 Task: Add an event with the title Casual Training Session: Leadership Development and Team Empowerment, date '2023/12/10', time 7:50 AM to 9:50 AM, logged in from the account softage.3@softage.netand send the event invitation to softage.4@softage.net and softage.5@softage.net. Set a reminder for the event 15 minutes before
Action: Mouse moved to (94, 118)
Screenshot: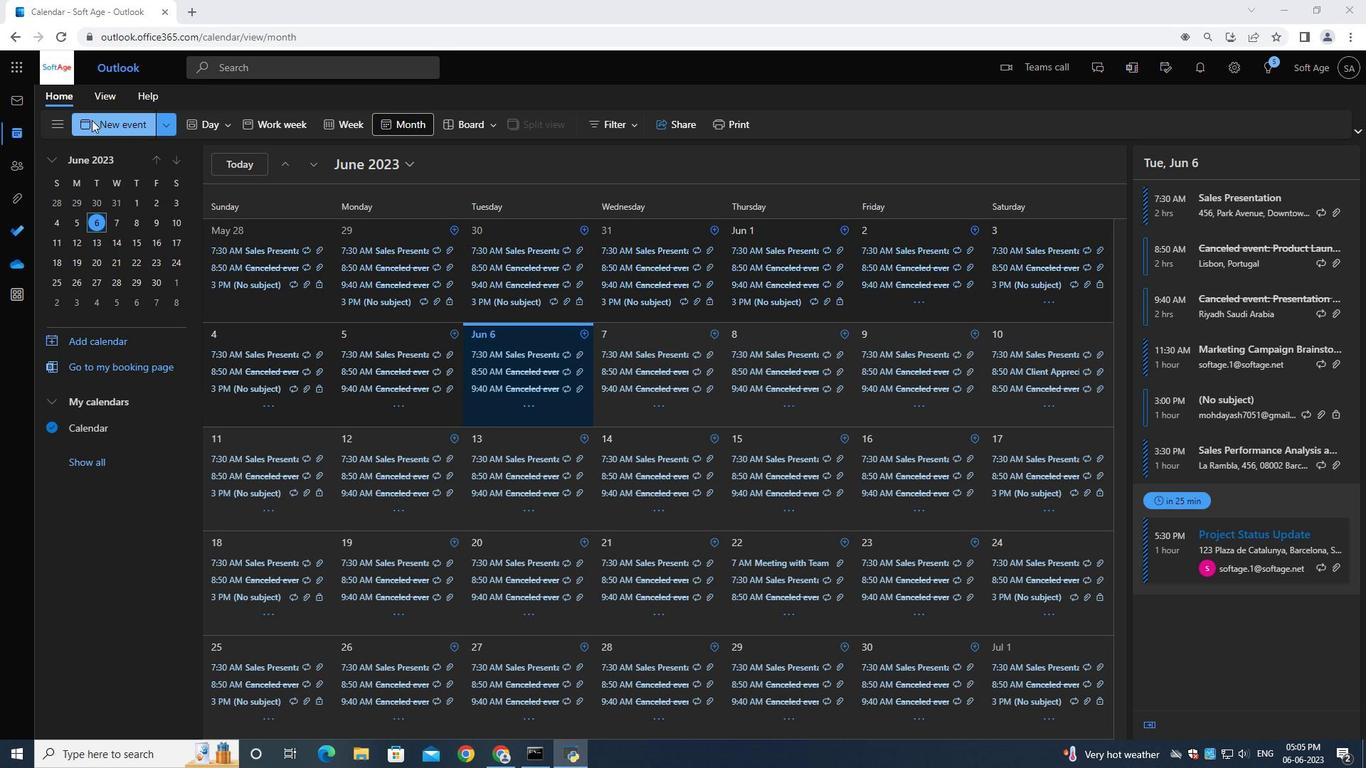 
Action: Mouse pressed left at (94, 118)
Screenshot: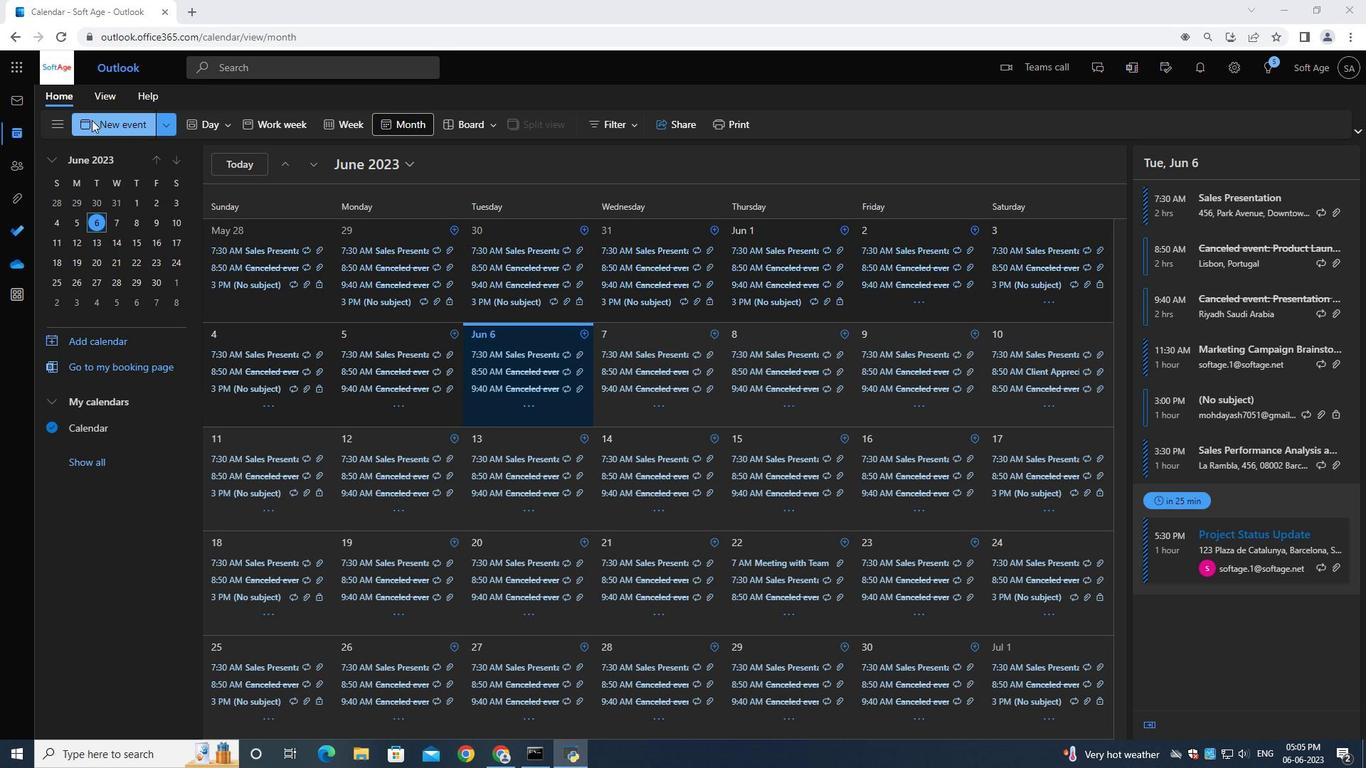 
Action: Mouse moved to (357, 216)
Screenshot: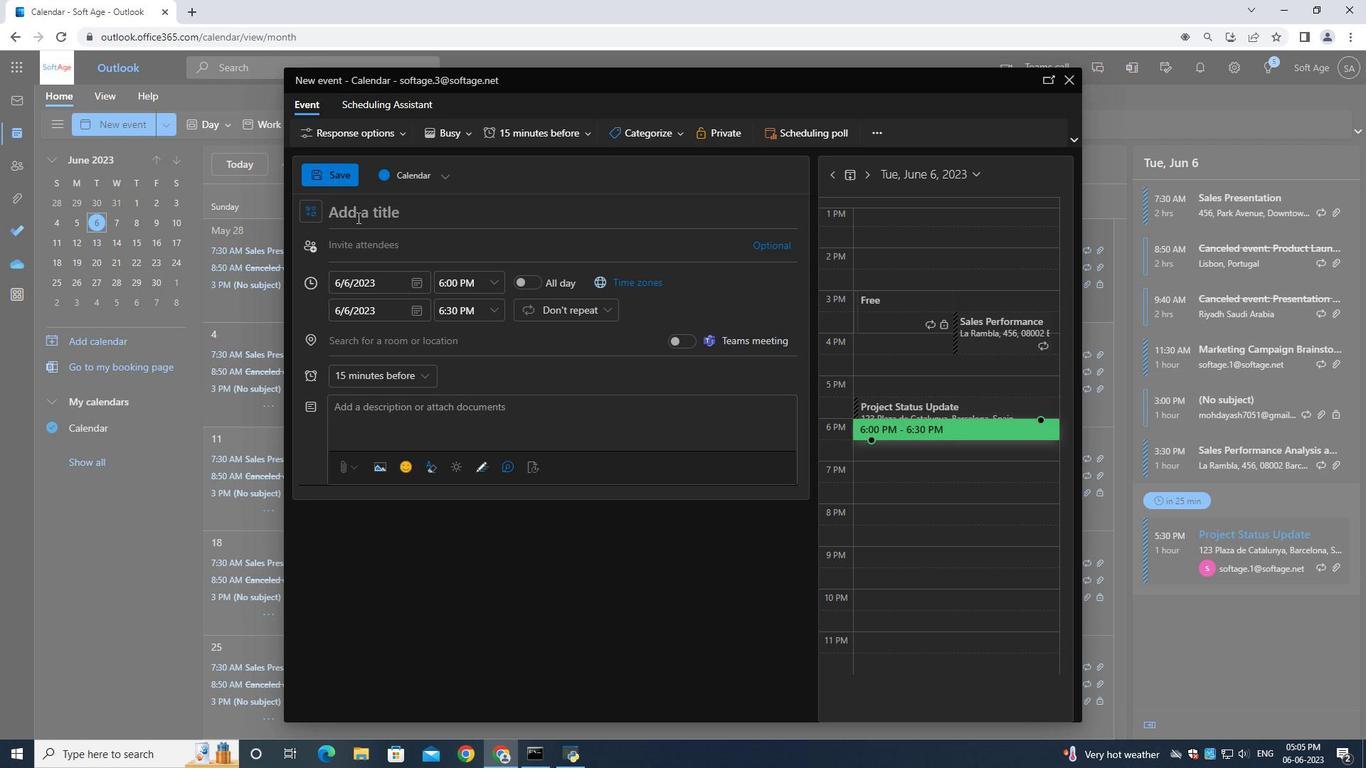
Action: Key pressed <Key.shift>Casual<Key.space><Key.shift>Training<Key.space><Key.shift><Key.shift><Key.shift><Key.shift><Key.shift><Key.shift><Key.shift><Key.shift><Key.shift><Key.shift><Key.shift><Key.shift><Key.shift><Key.shift><Key.shift><Key.shift><Key.shift><Key.shift>Session<Key.shift_r>:<Key.space><Key.shift><Key.shift><Key.shift><Key.shift><Key.shift><Key.shift><Key.shift><Key.shift><Key.shift><Key.shift><Key.shift><Key.shift><Key.shift>Leadership<Key.space><Key.shift>Development<Key.space>and<Key.space><Key.shift>Team<Key.space><Key.shift><Key.shift><Key.shift><Key.shift><Key.shift><Key.shift><Key.shift><Key.shift><Key.shift><Key.shift><Key.shift><Key.shift><Key.shift>Emo<Key.backspace>powerment
Screenshot: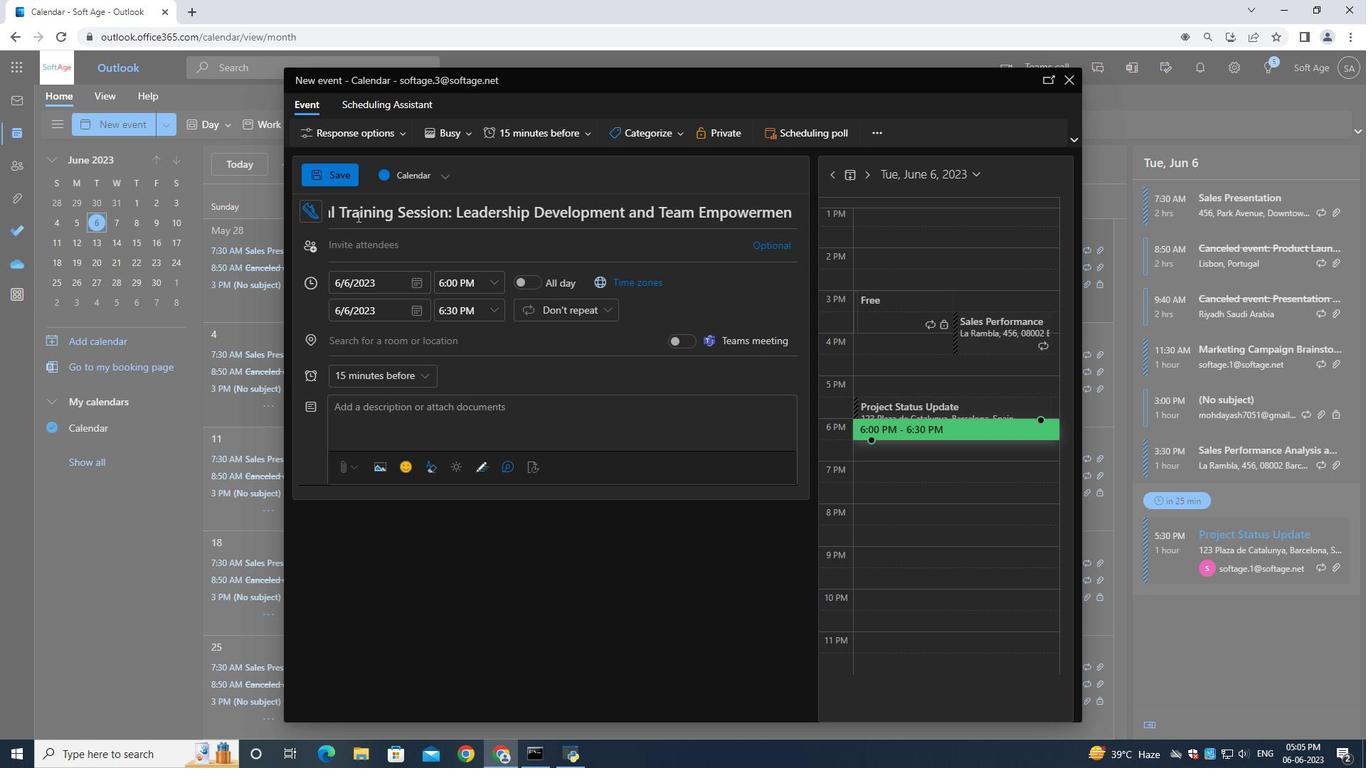 
Action: Mouse moved to (419, 286)
Screenshot: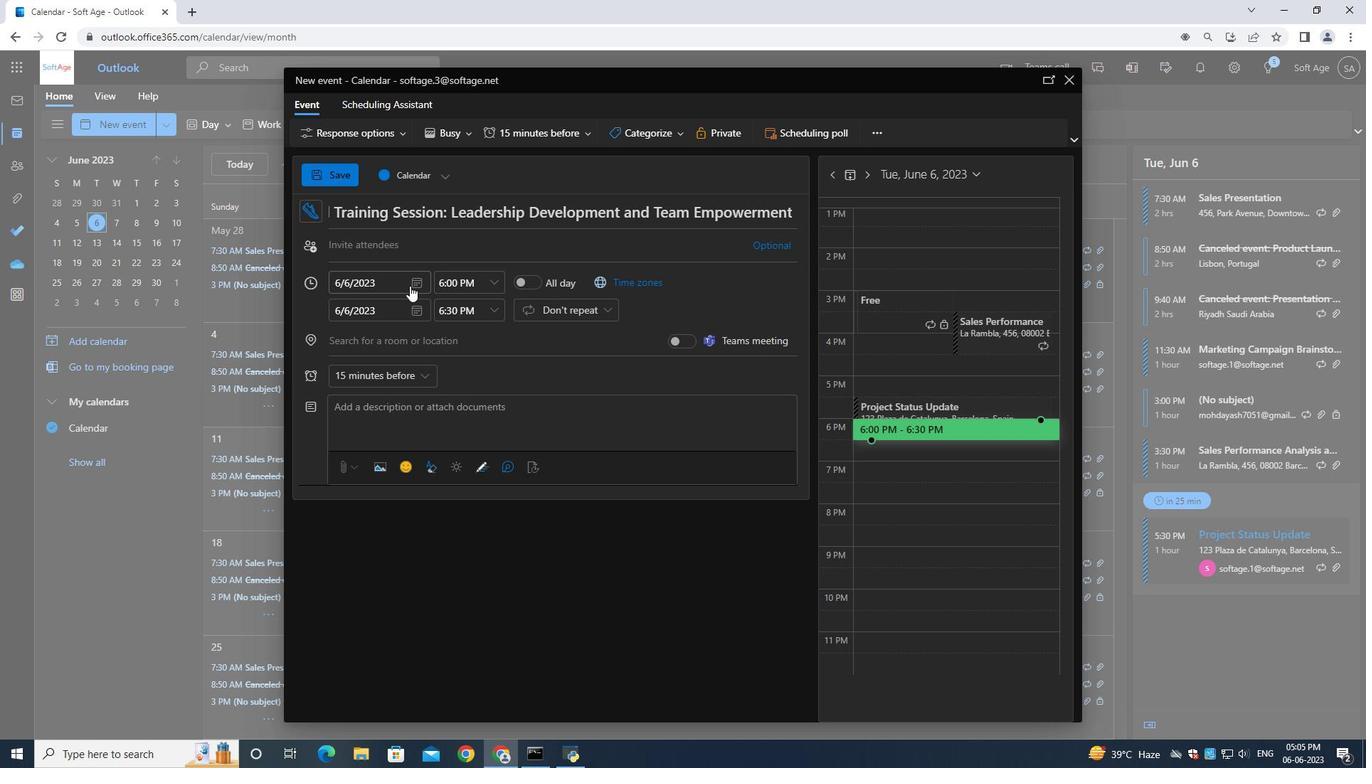 
Action: Mouse pressed left at (419, 286)
Screenshot: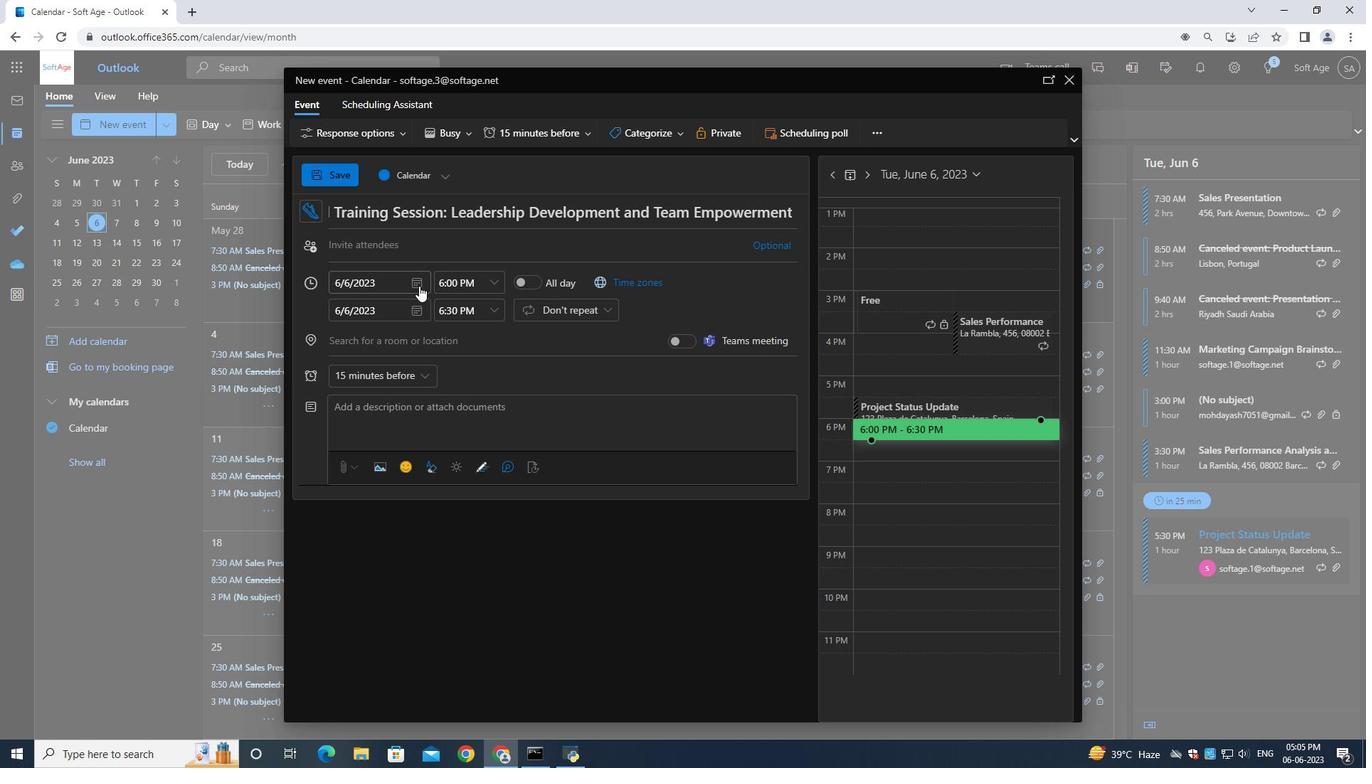 
Action: Mouse moved to (465, 315)
Screenshot: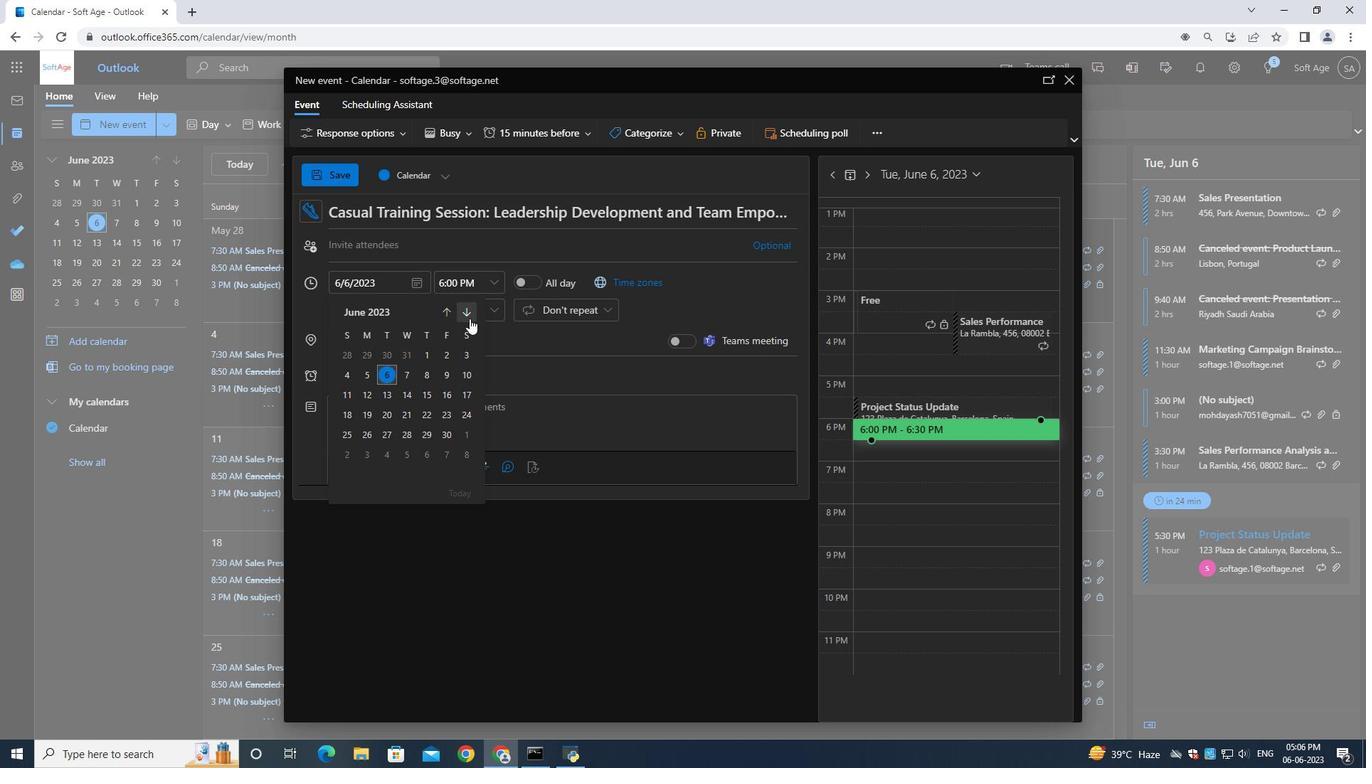 
Action: Mouse pressed left at (465, 315)
Screenshot: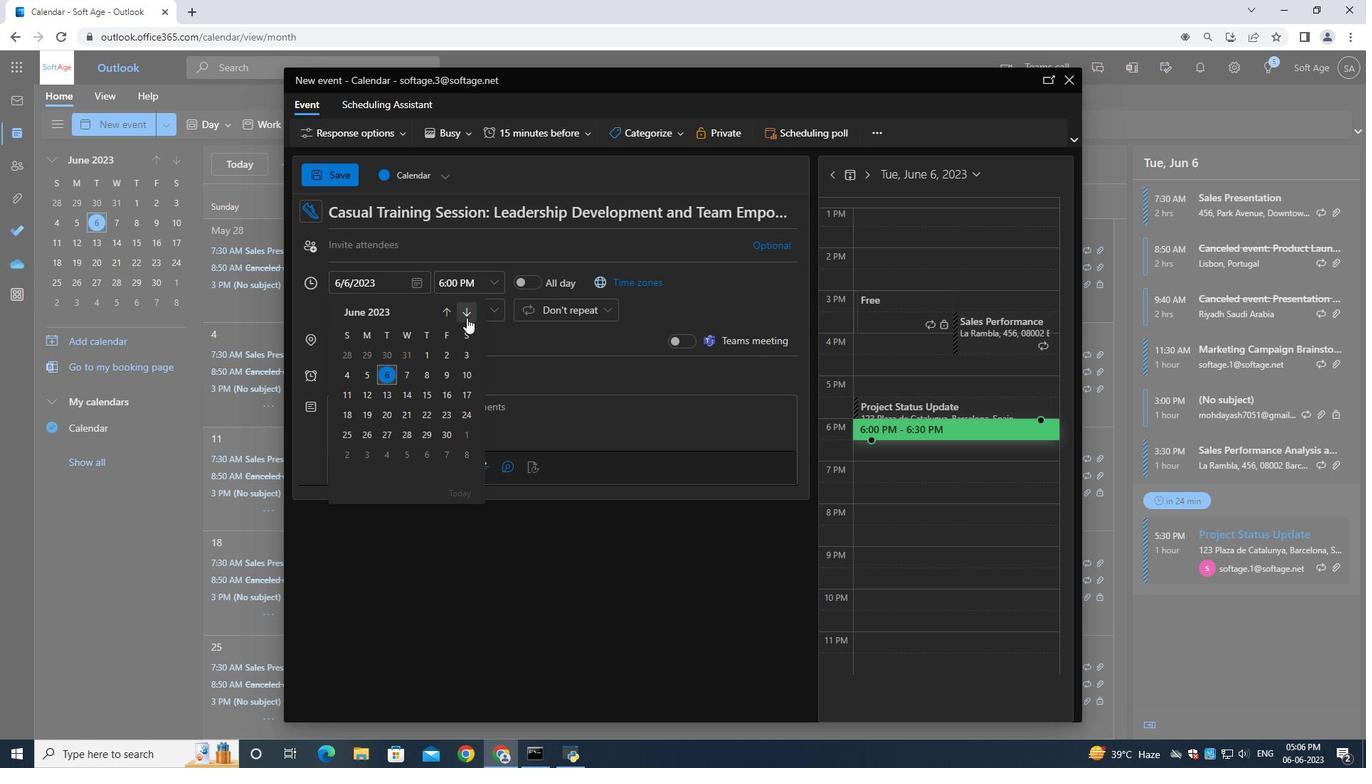 
Action: Mouse moved to (466, 315)
Screenshot: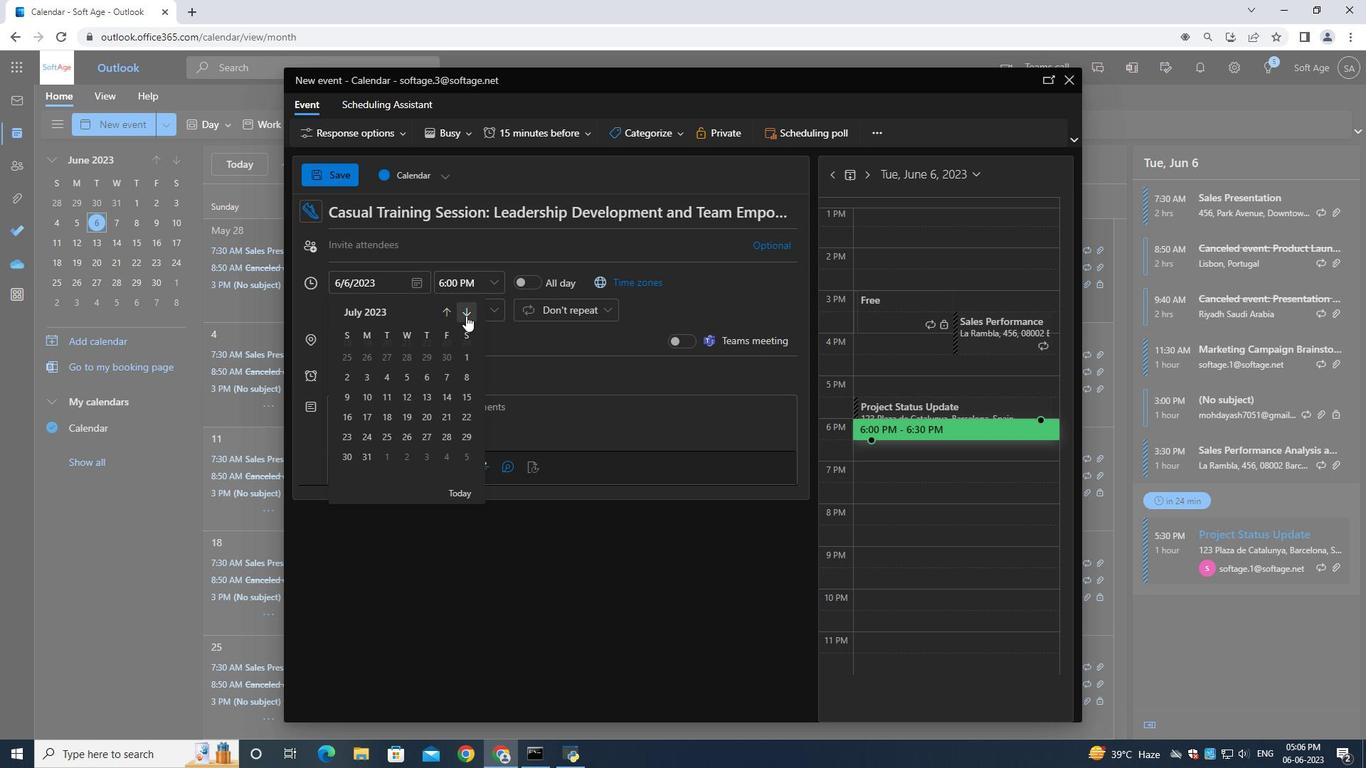 
Action: Mouse pressed left at (466, 315)
Screenshot: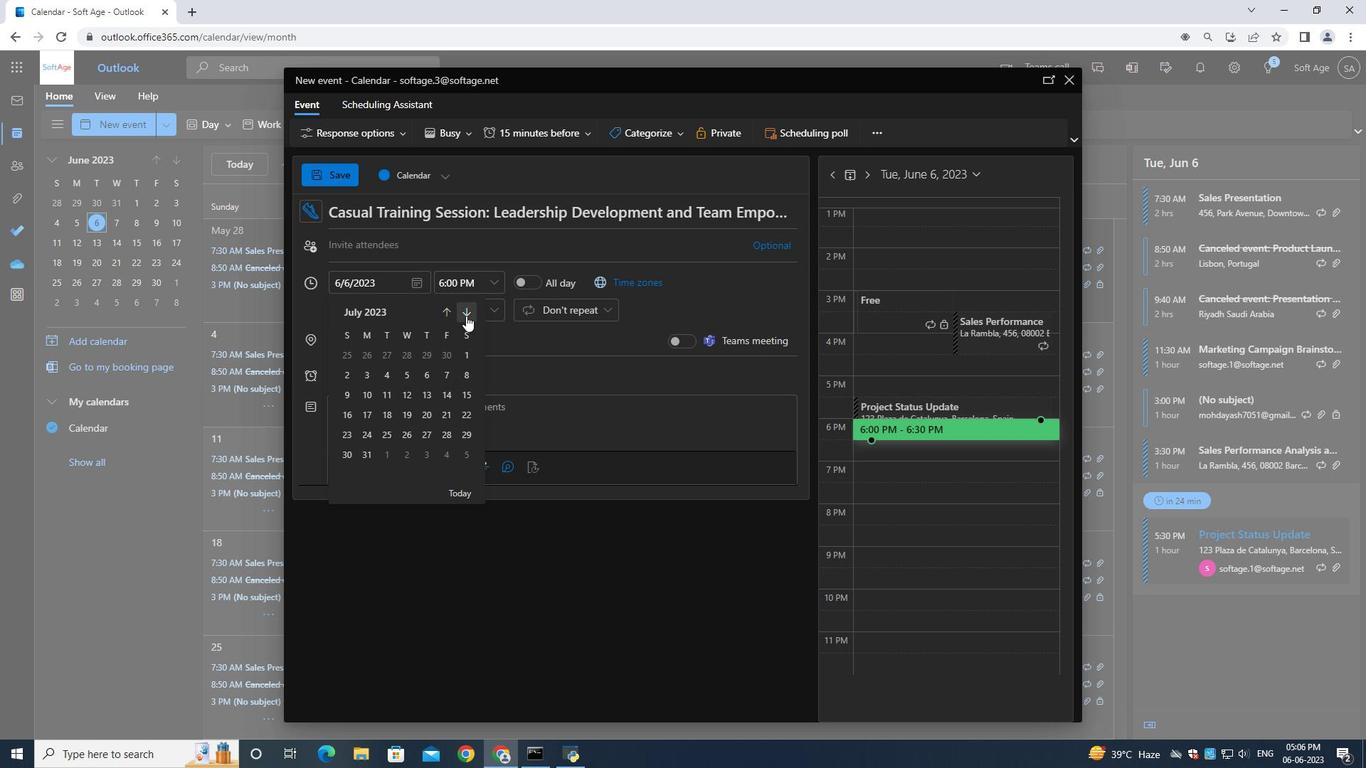 
Action: Mouse moved to (467, 315)
Screenshot: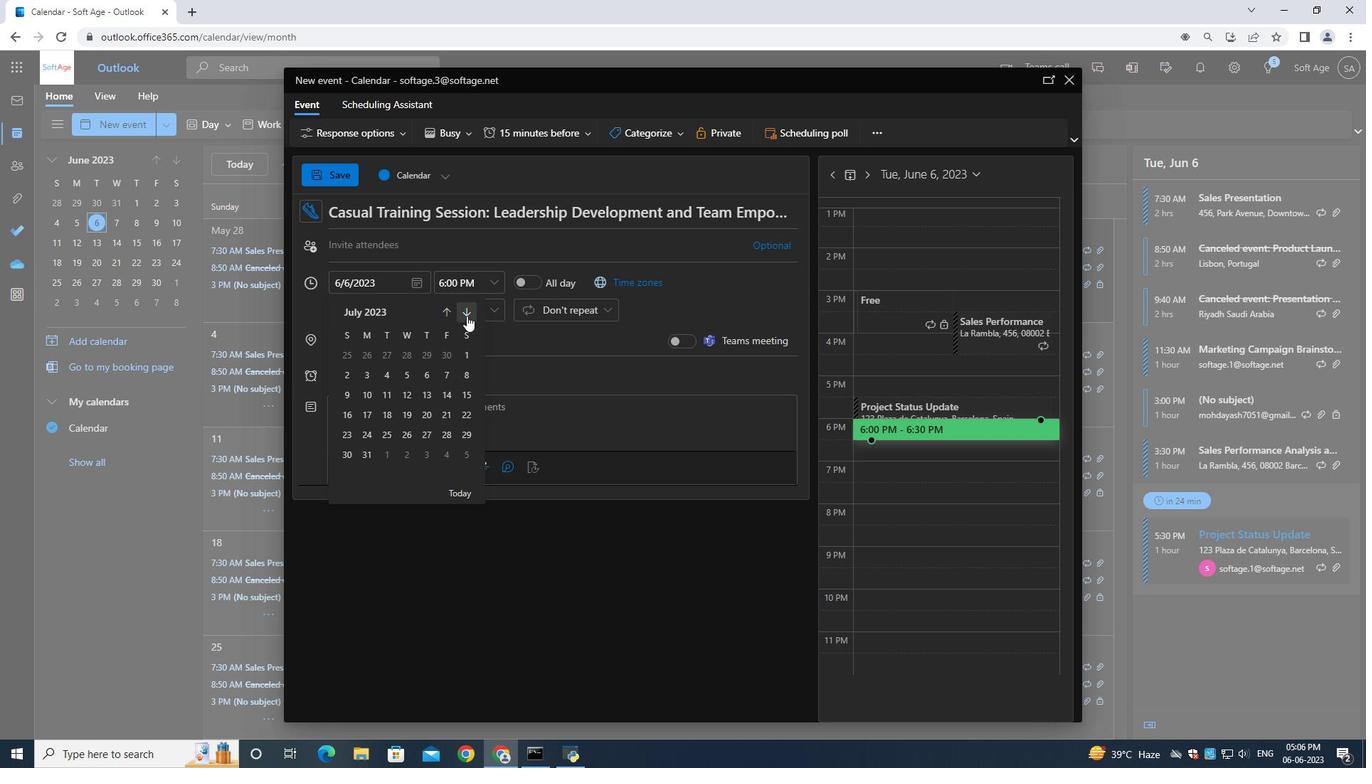 
Action: Mouse pressed left at (467, 315)
Screenshot: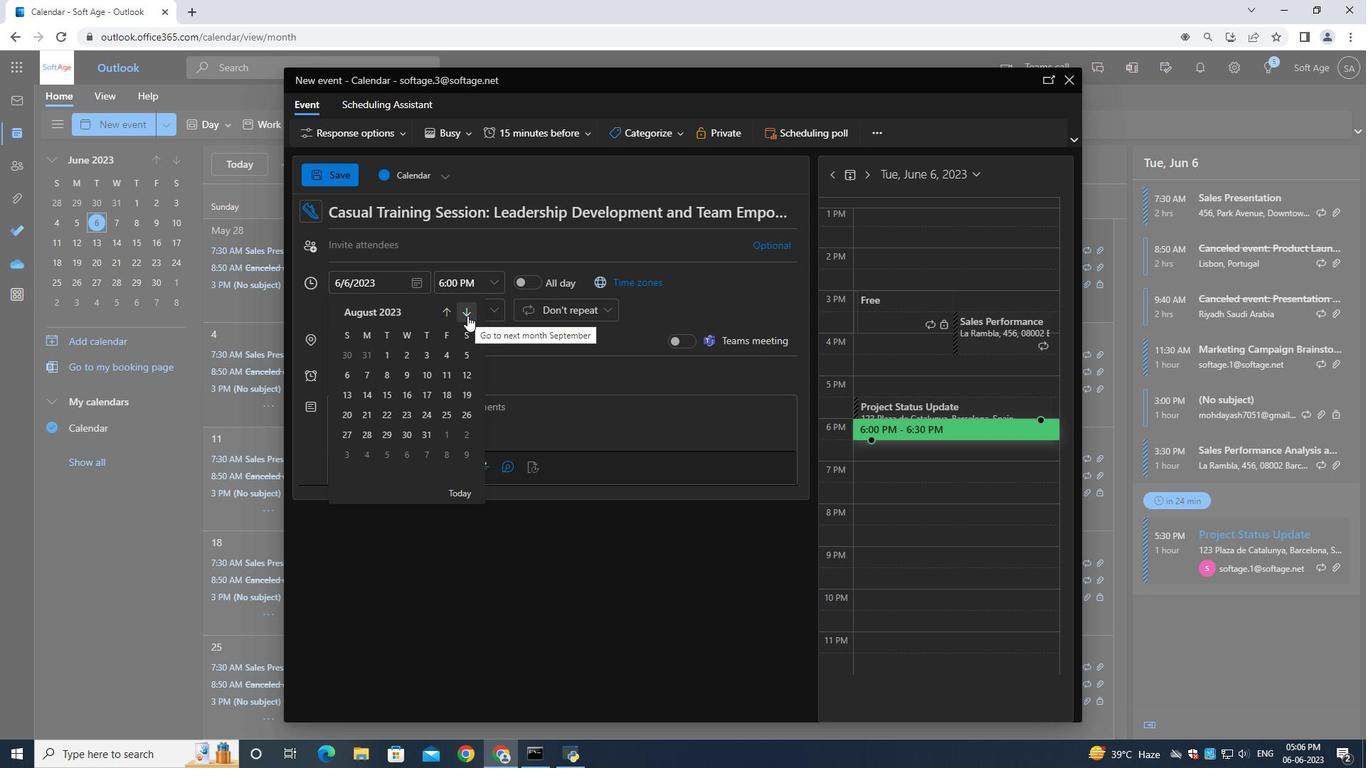 
Action: Mouse pressed left at (467, 315)
Screenshot: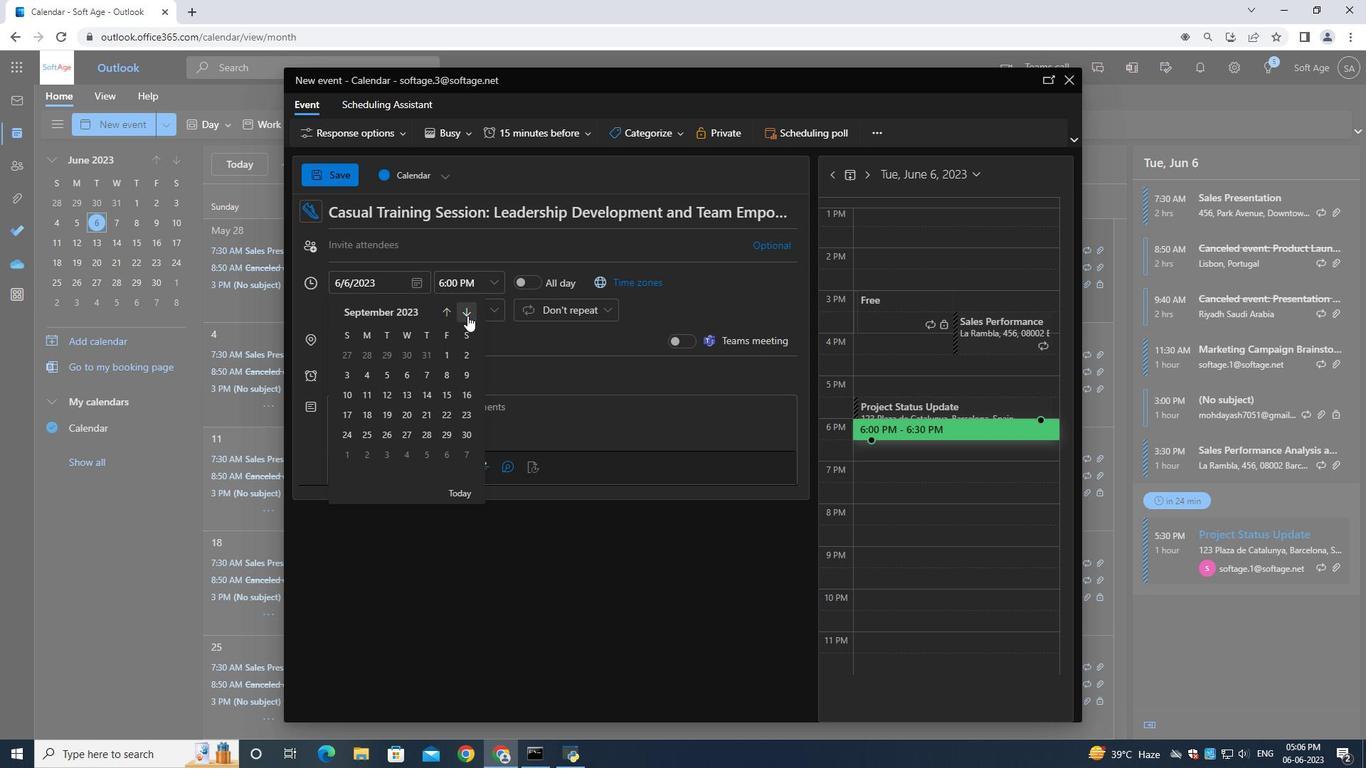 
Action: Mouse pressed left at (467, 315)
Screenshot: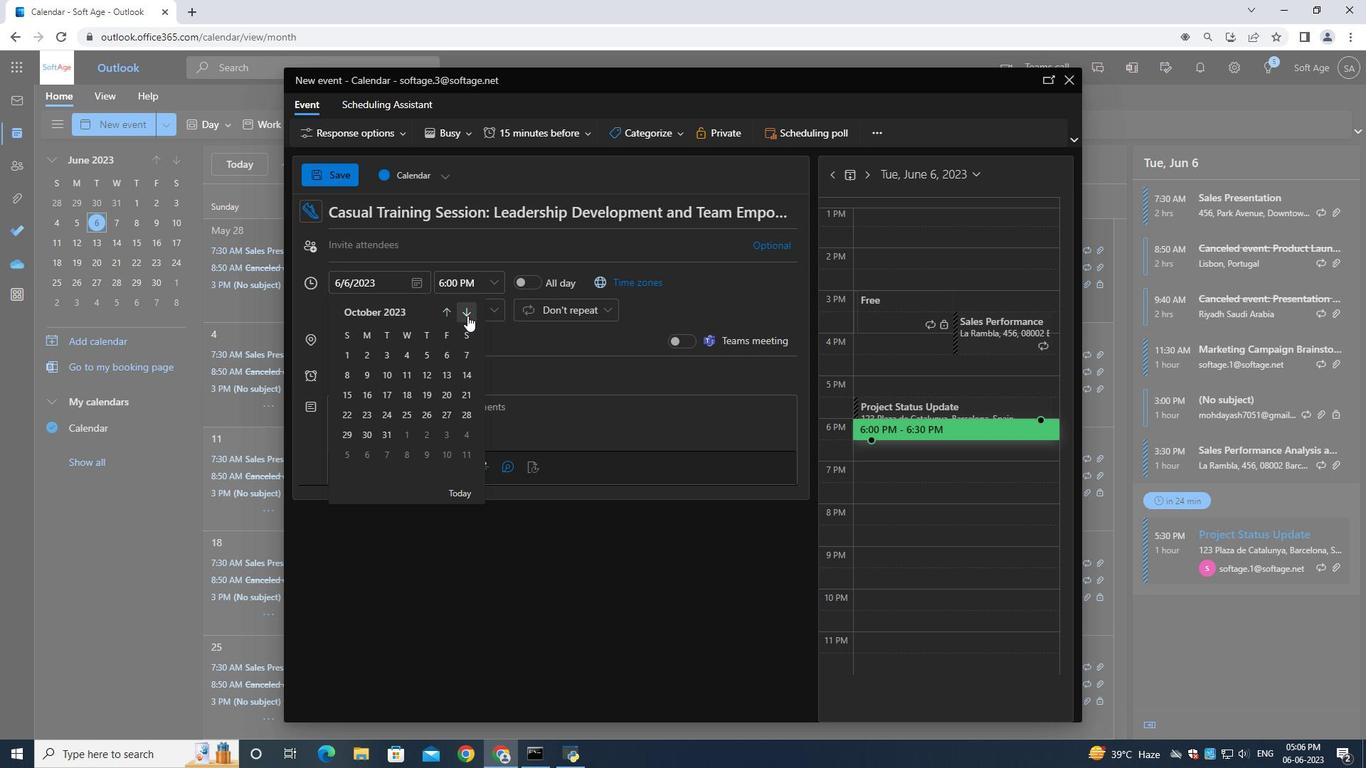 
Action: Mouse pressed left at (467, 315)
Screenshot: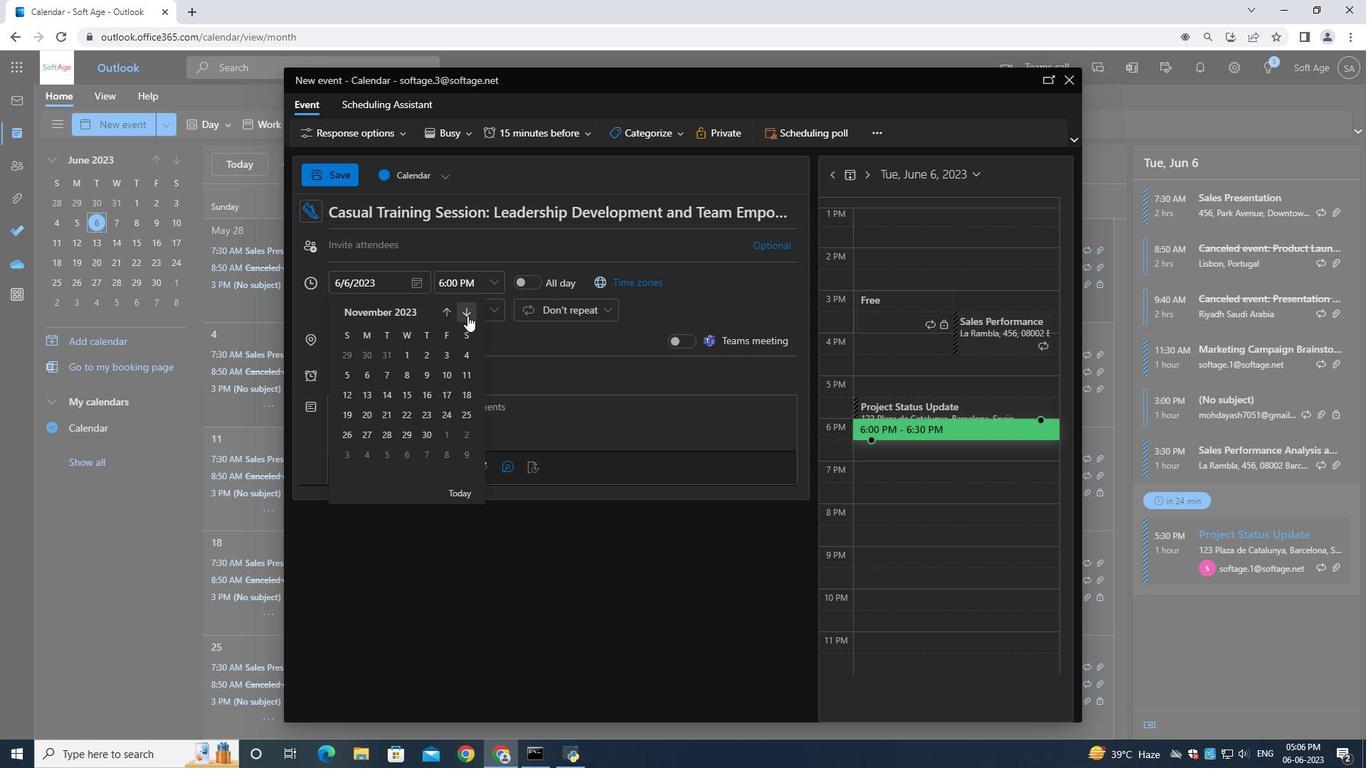 
Action: Mouse moved to (340, 397)
Screenshot: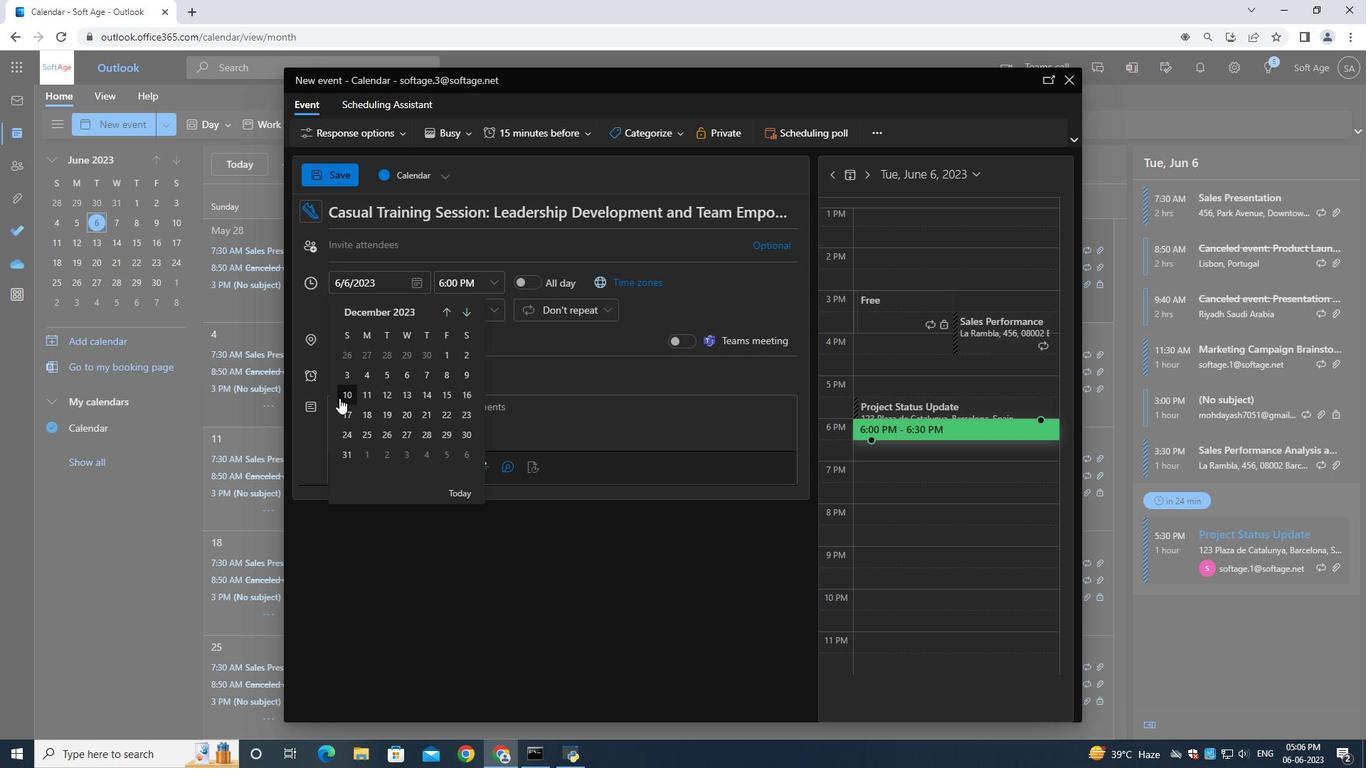 
Action: Mouse pressed left at (340, 397)
Screenshot: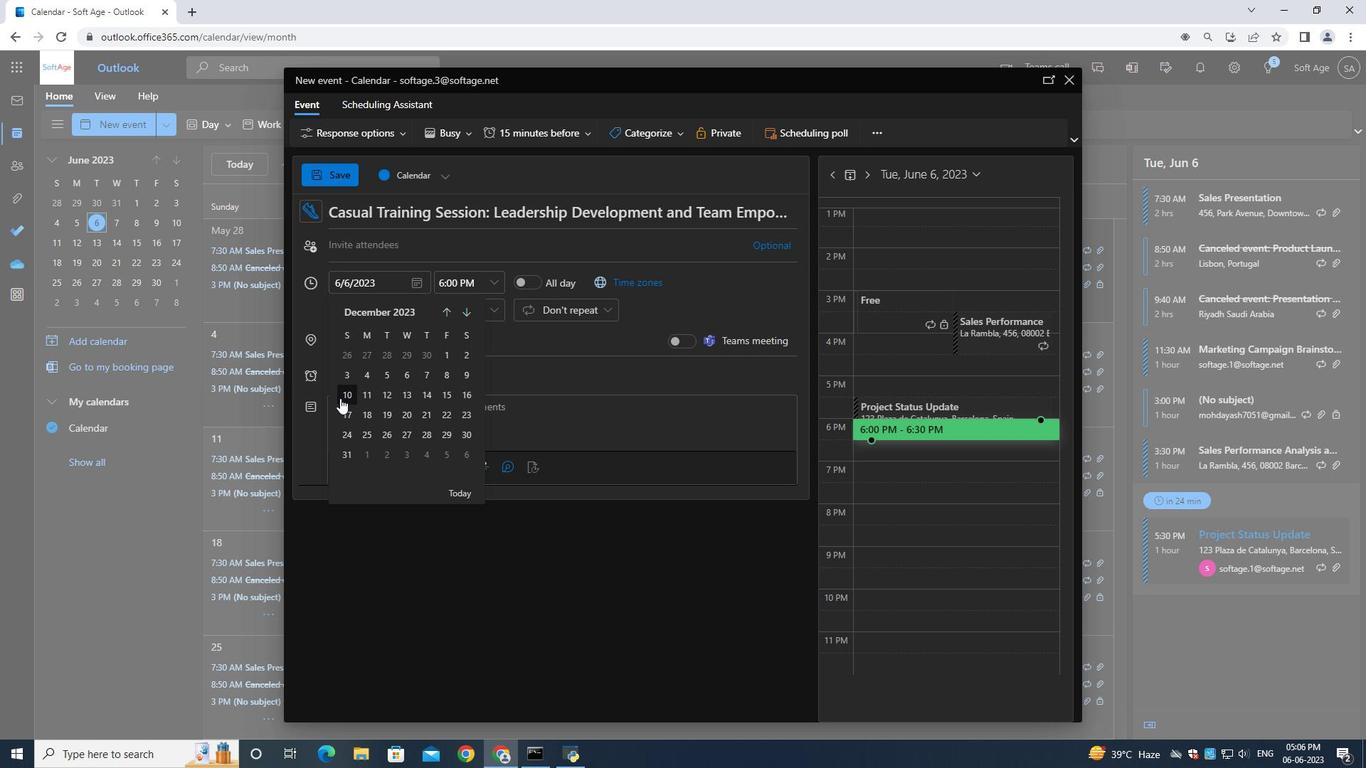 
Action: Mouse moved to (451, 291)
Screenshot: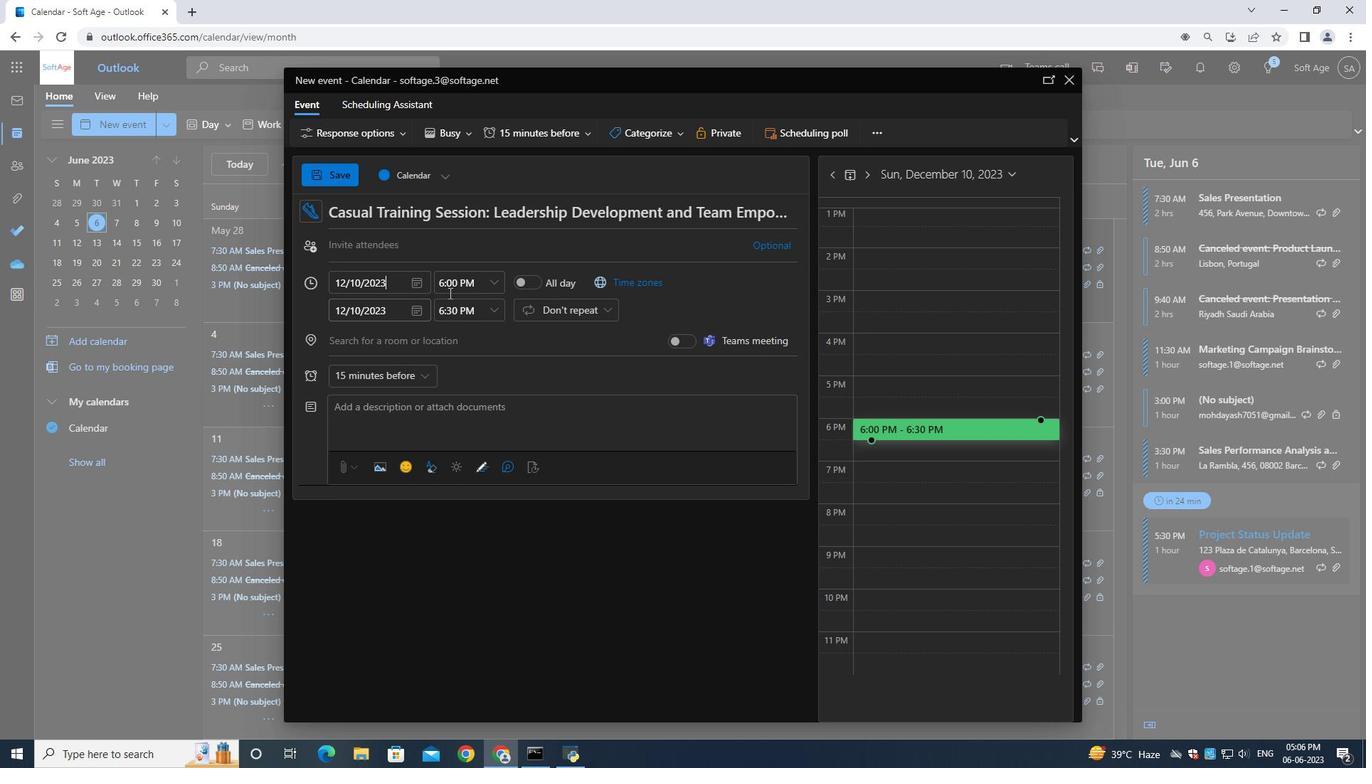 
Action: Mouse pressed left at (451, 291)
Screenshot: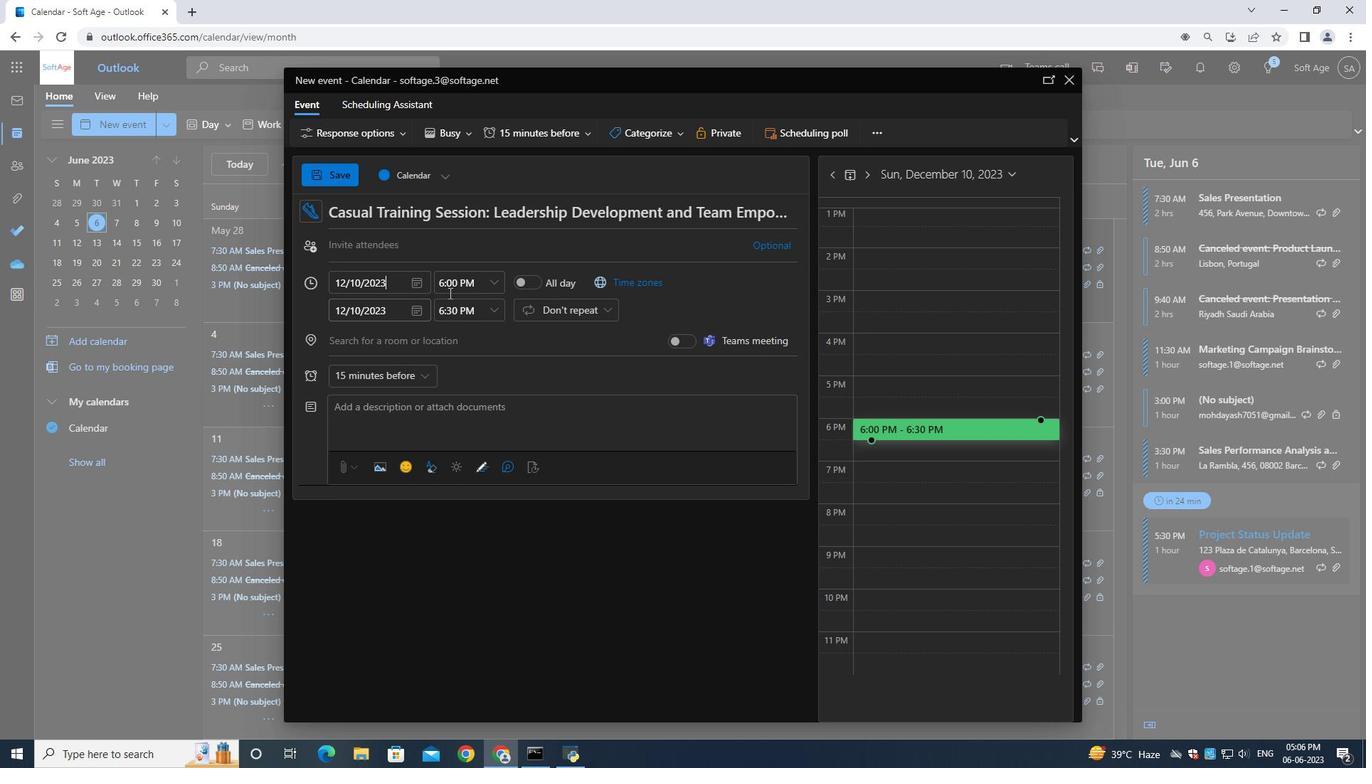
Action: Mouse moved to (451, 291)
Screenshot: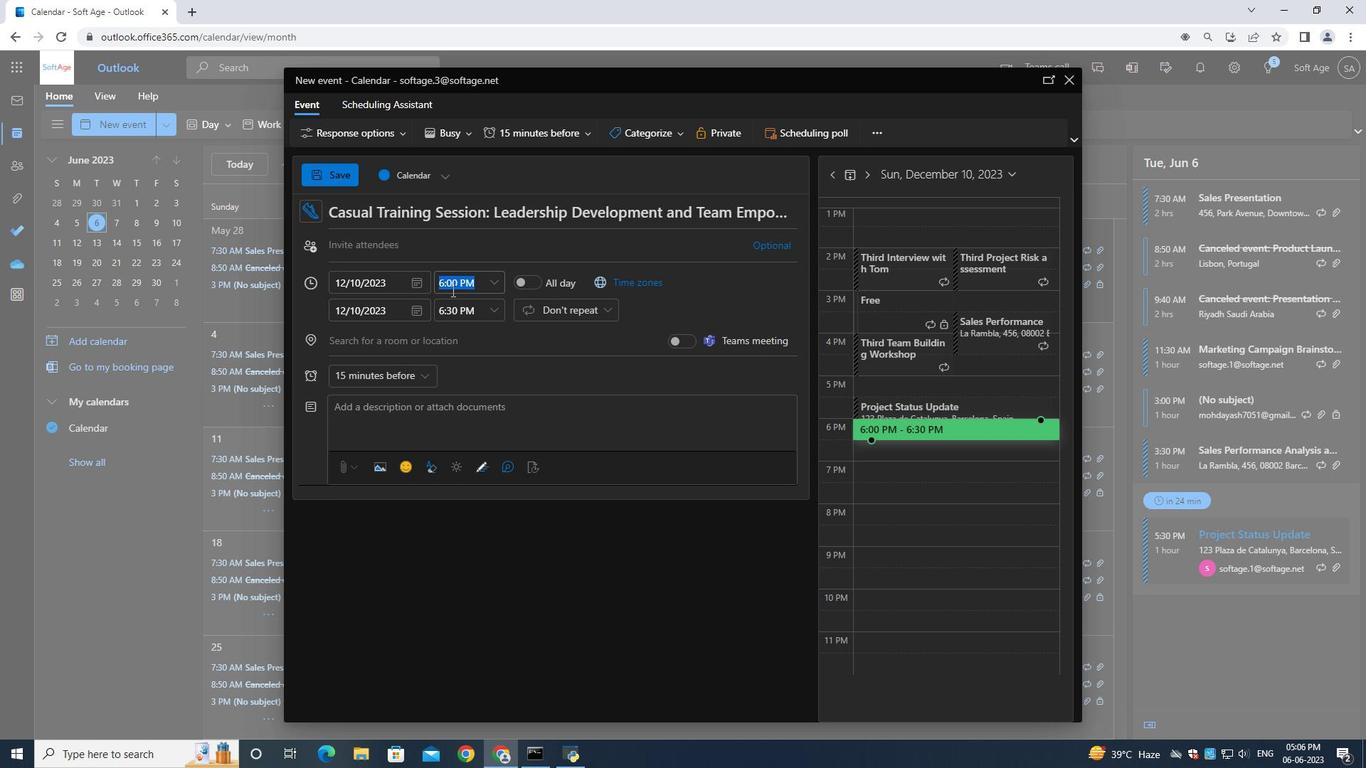 
Action: Key pressed 7<Key.shift_r>:50<Key.shift>AM
Screenshot: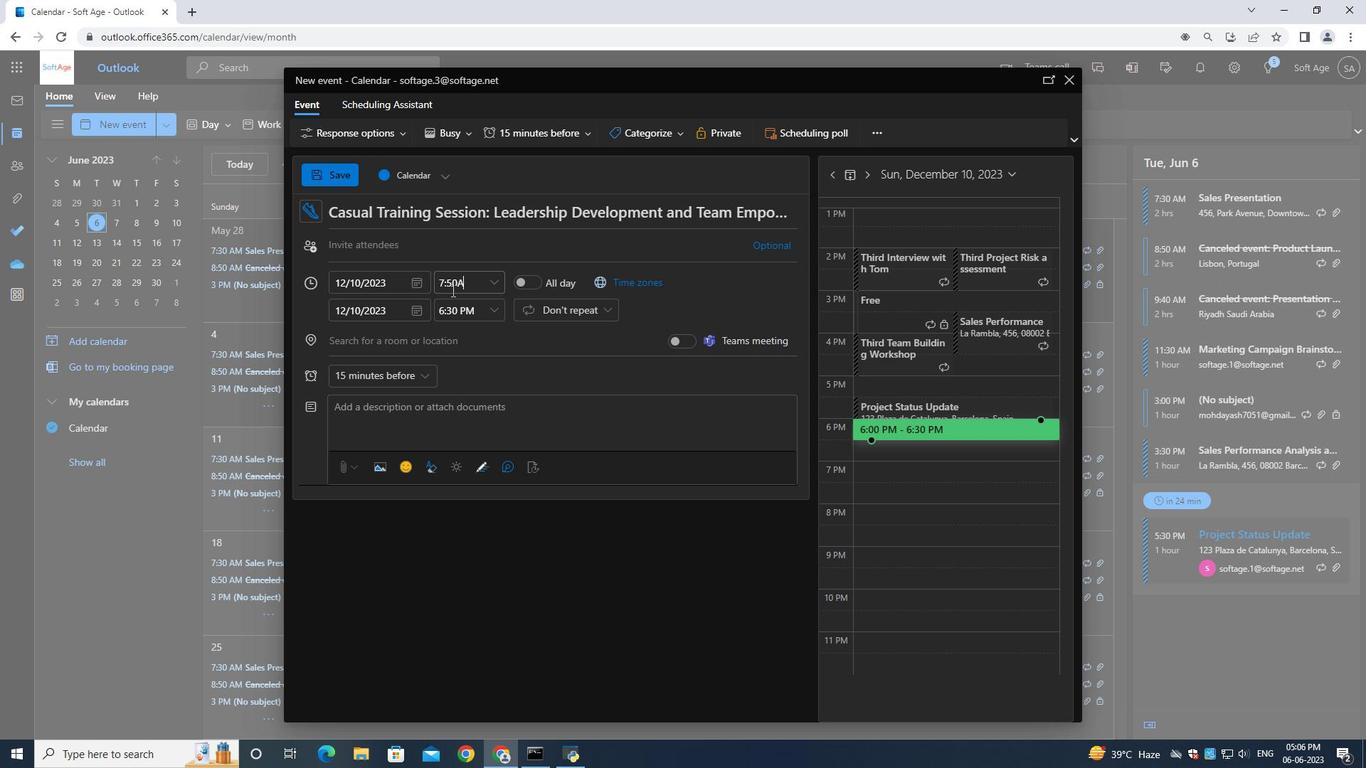 
Action: Mouse moved to (450, 310)
Screenshot: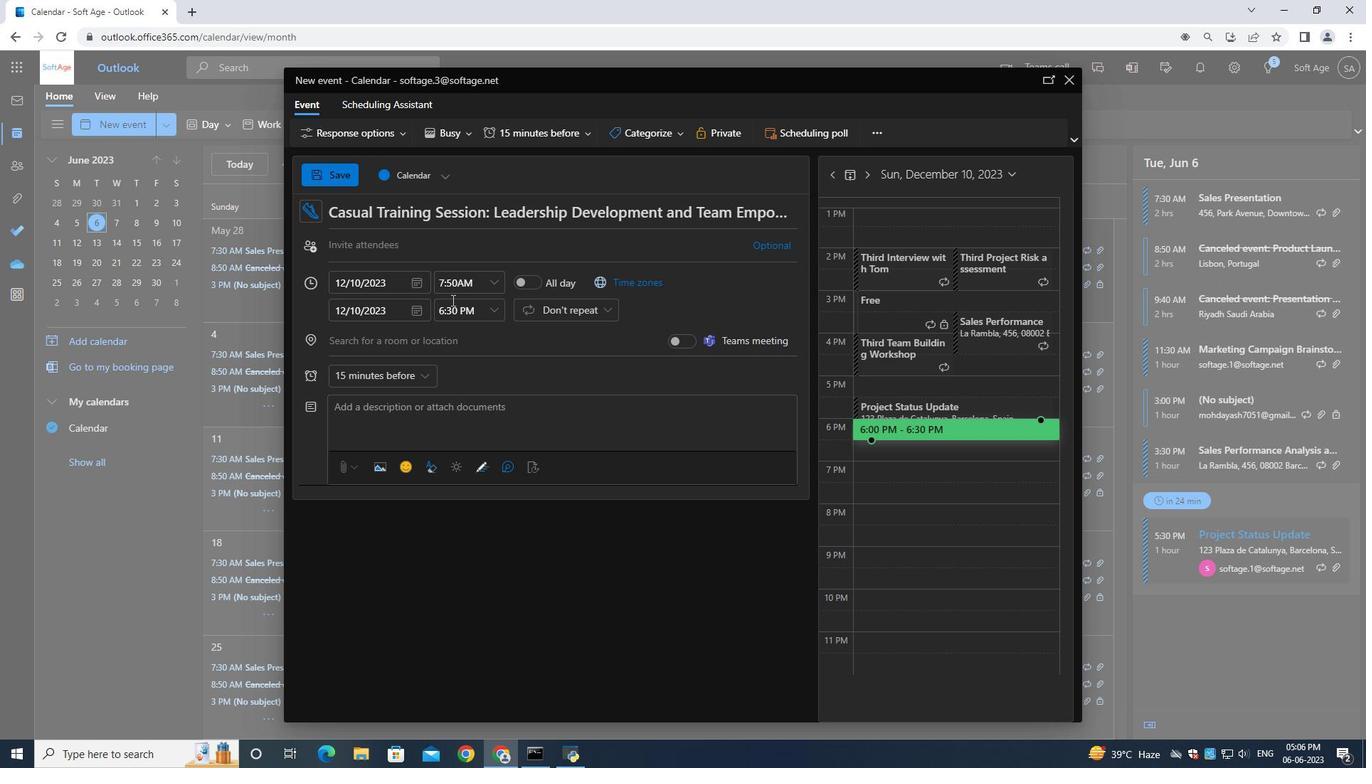 
Action: Mouse pressed left at (450, 310)
Screenshot: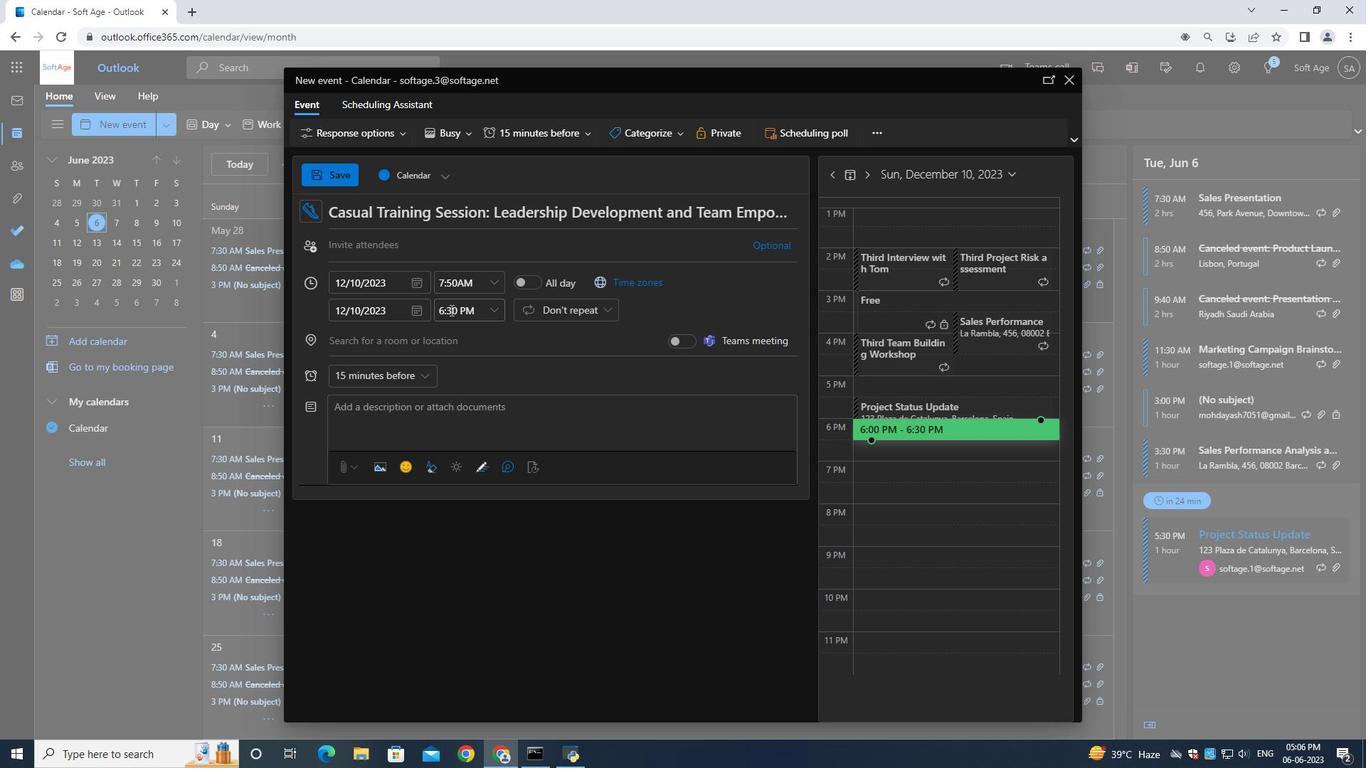 
Action: Mouse moved to (447, 311)
Screenshot: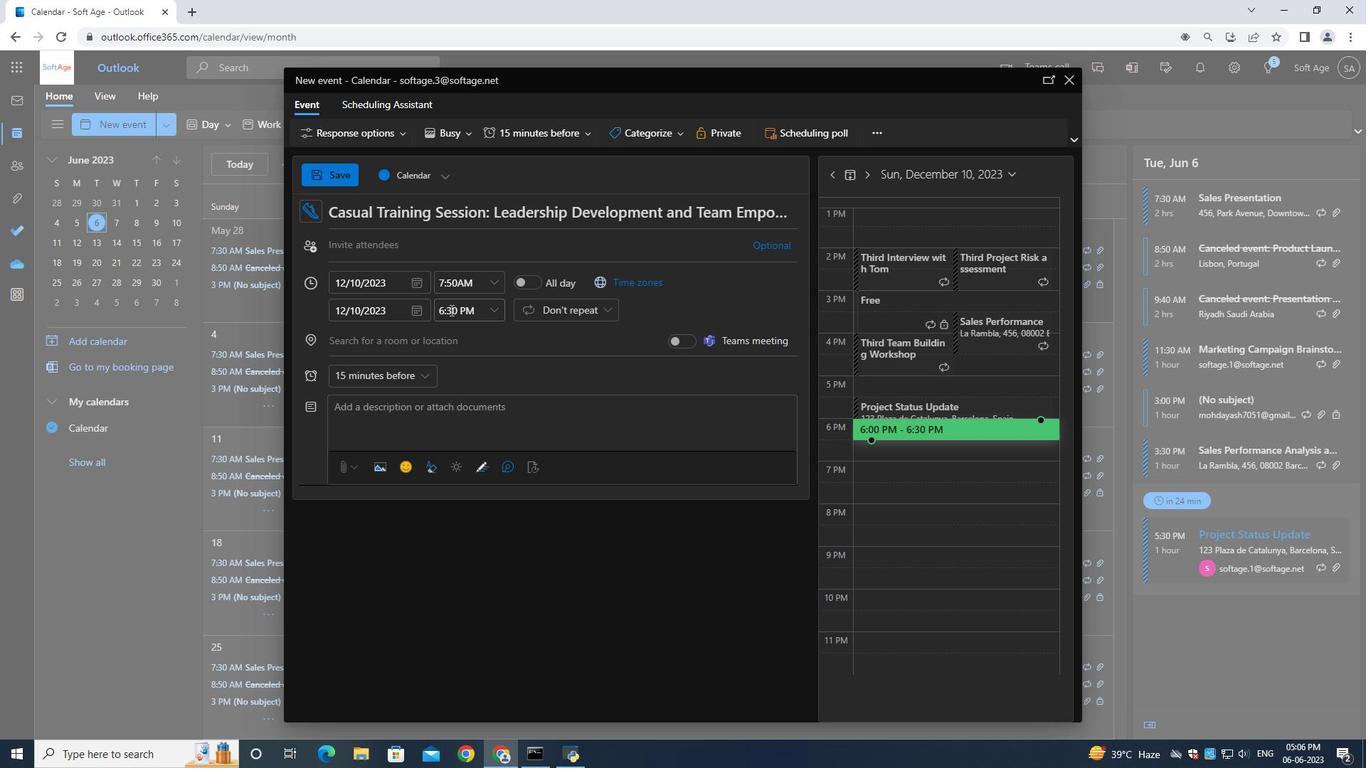 
Action: Key pressed 9<Key.shift_r>:50<Key.shift>AM
Screenshot: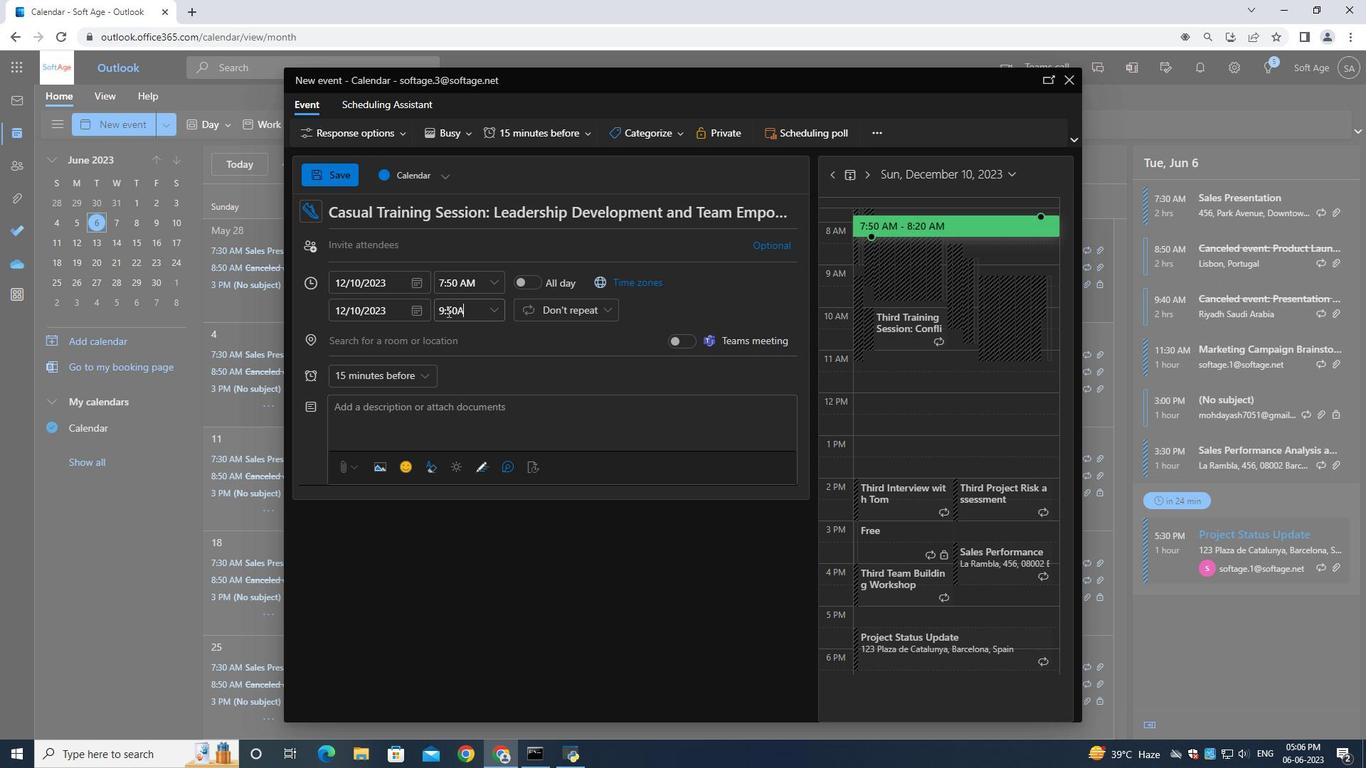
Action: Mouse moved to (352, 247)
Screenshot: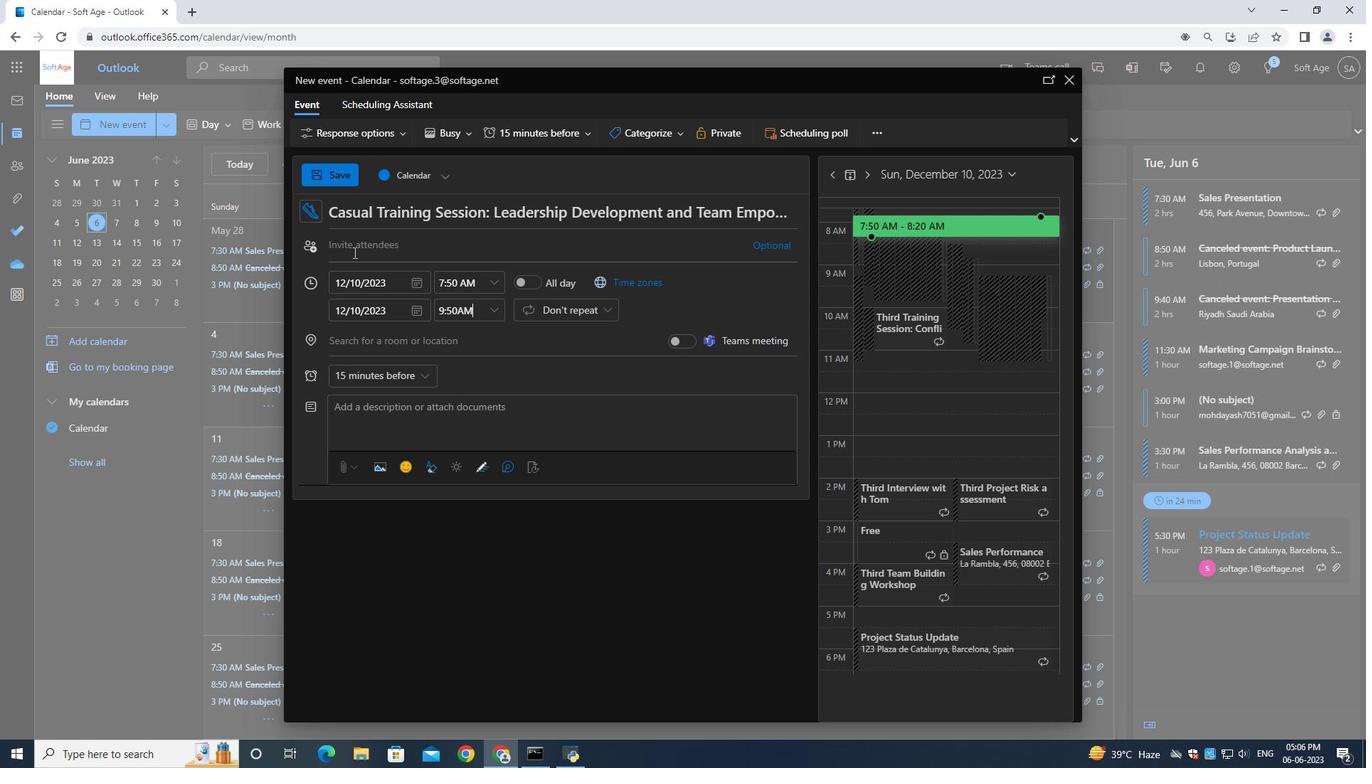
Action: Mouse pressed left at (352, 247)
Screenshot: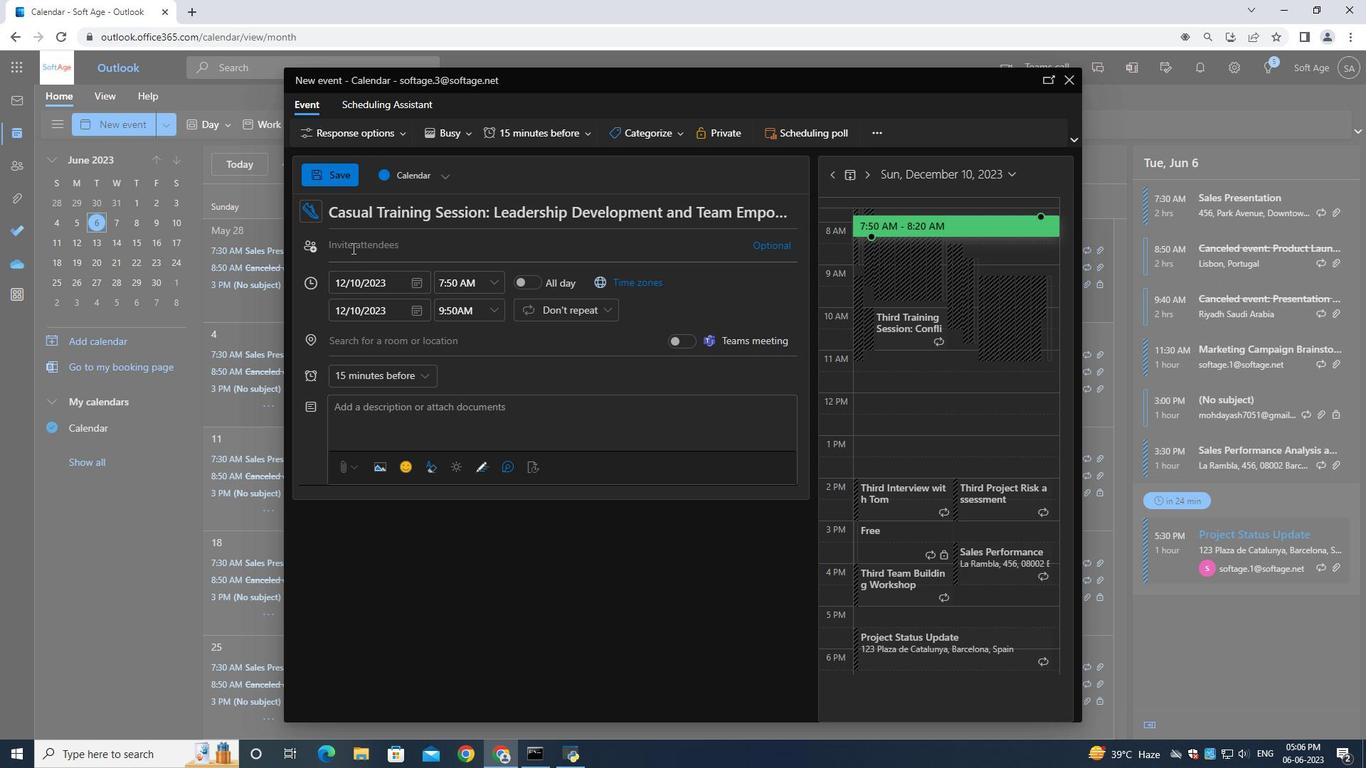 
Action: Mouse moved to (353, 247)
Screenshot: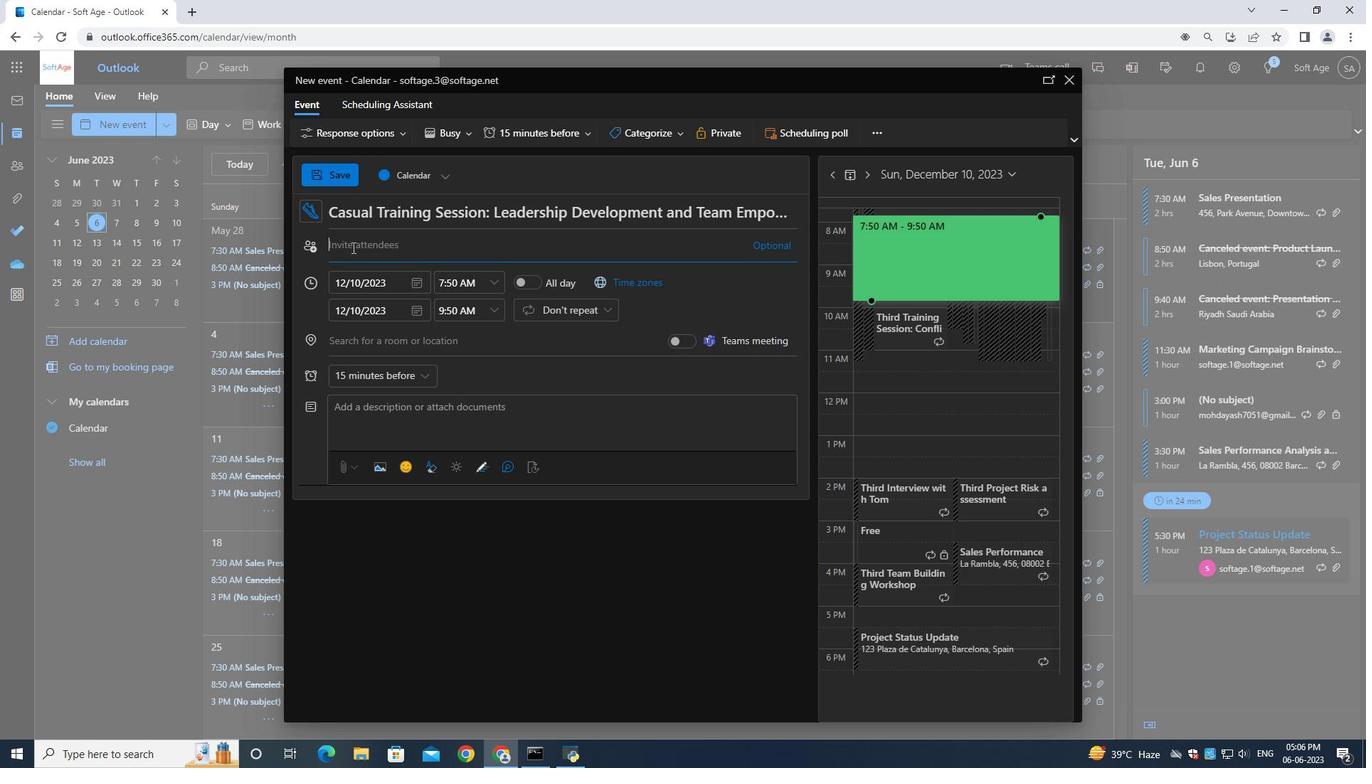 
Action: Key pressed softage.4<Key.shift>@softage.net
Screenshot: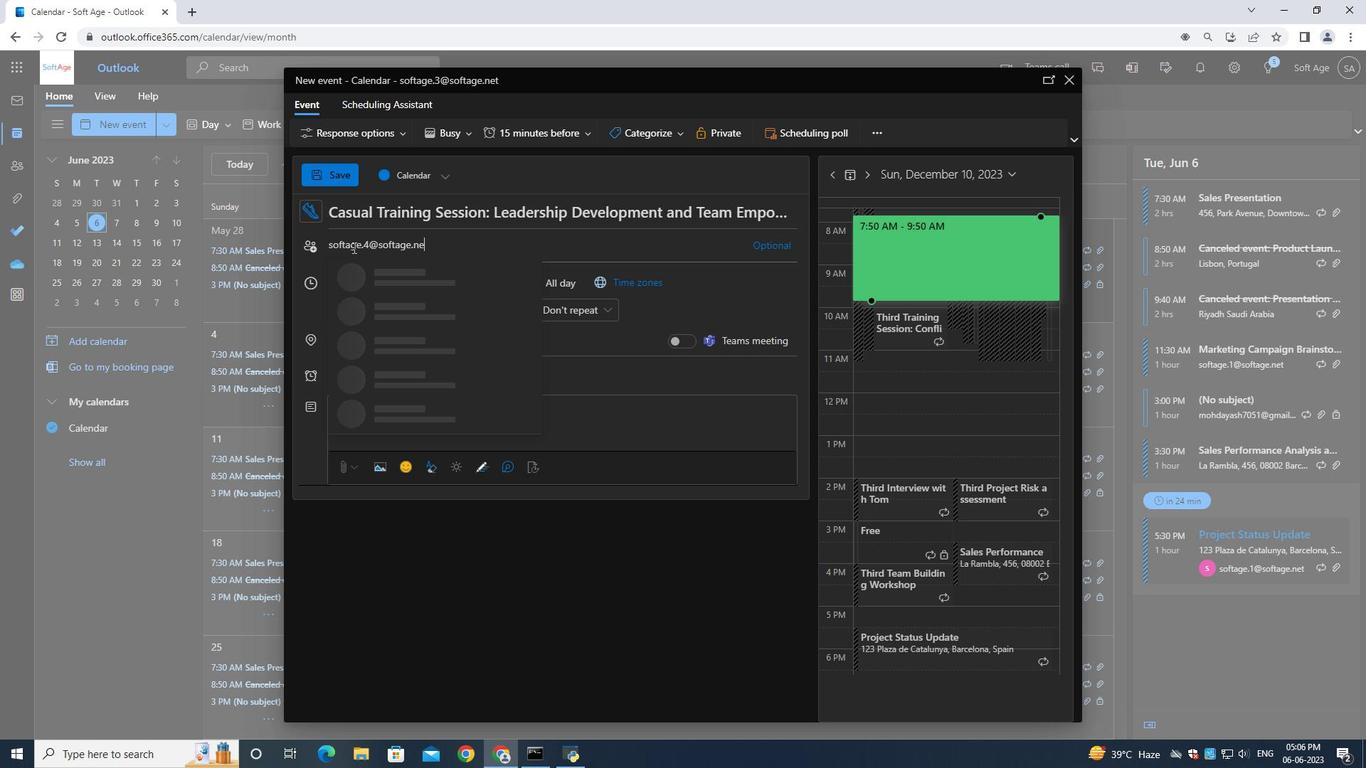 
Action: Mouse moved to (374, 266)
Screenshot: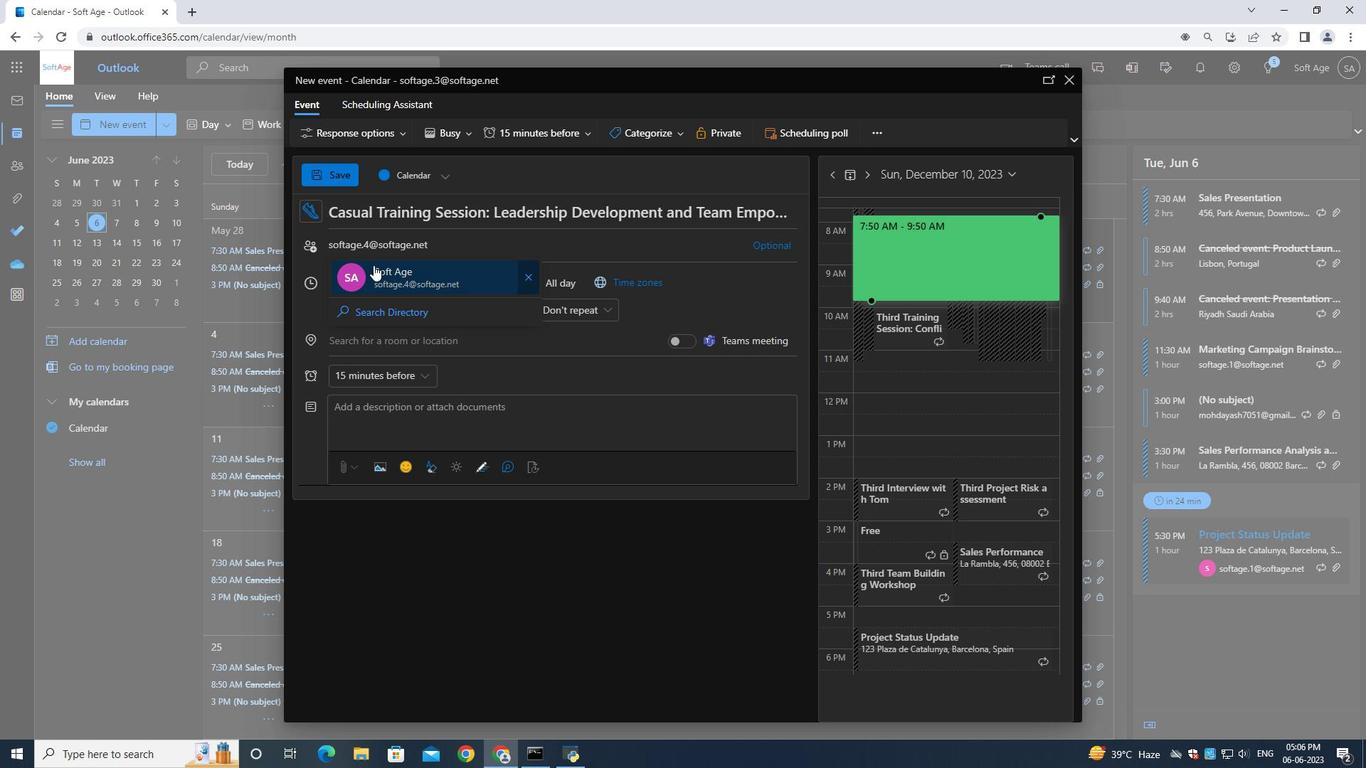 
Action: Mouse pressed left at (374, 266)
Screenshot: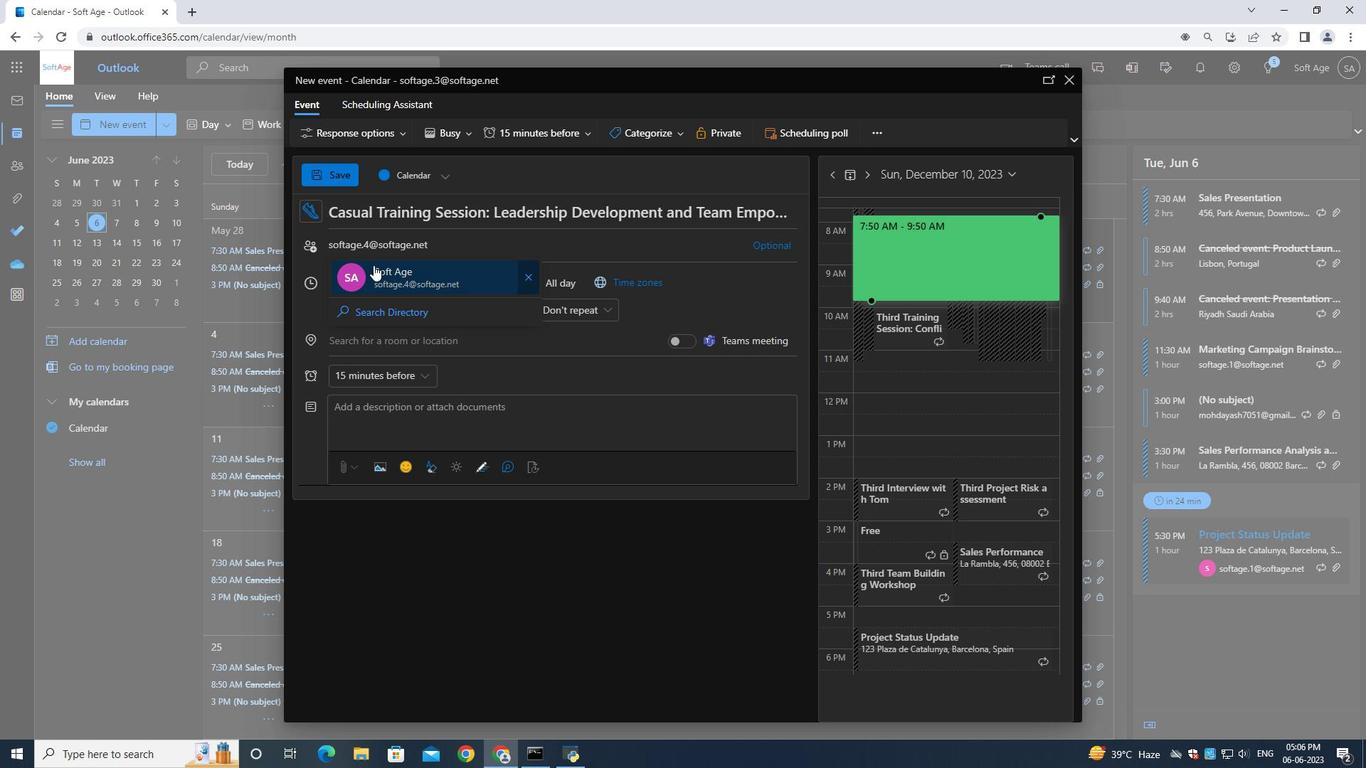 
Action: Mouse moved to (371, 265)
Screenshot: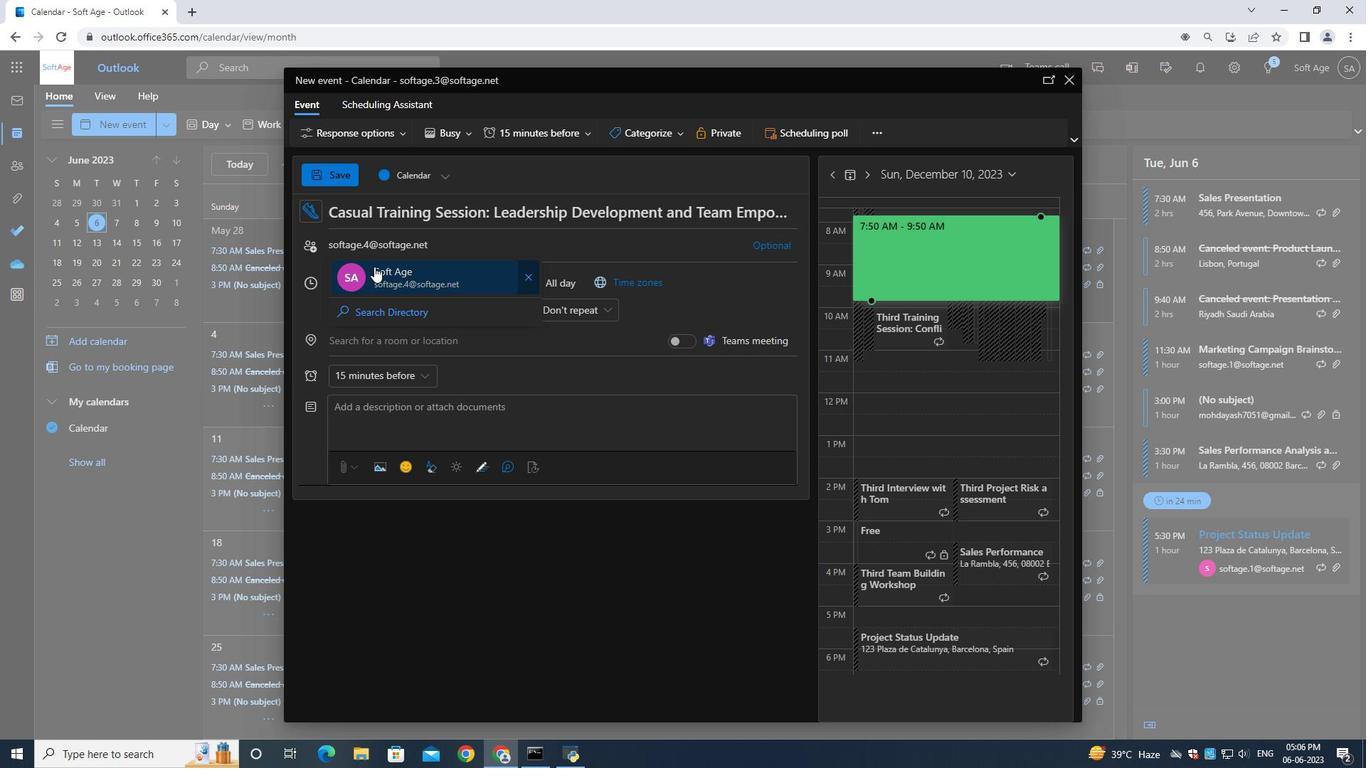 
Action: Key pressed softage.5
Screenshot: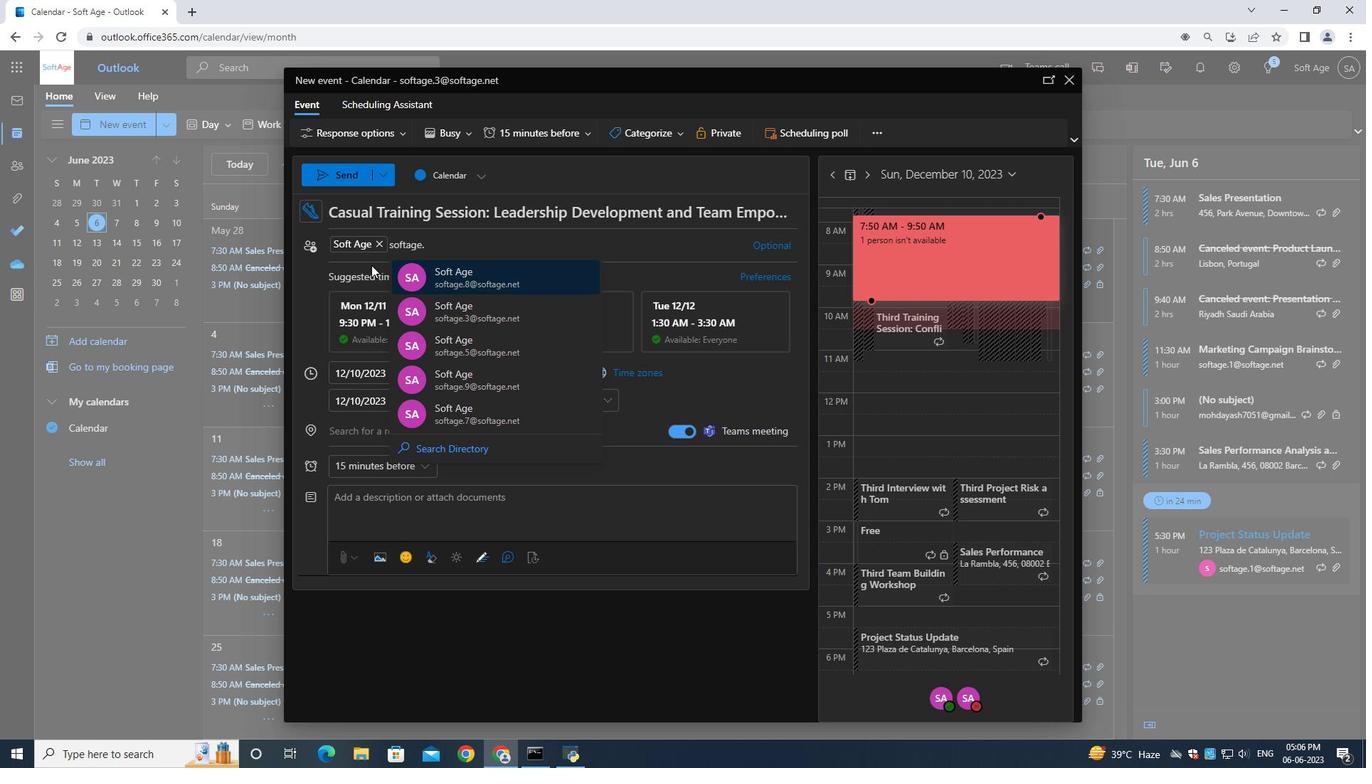 
Action: Mouse moved to (352, 264)
Screenshot: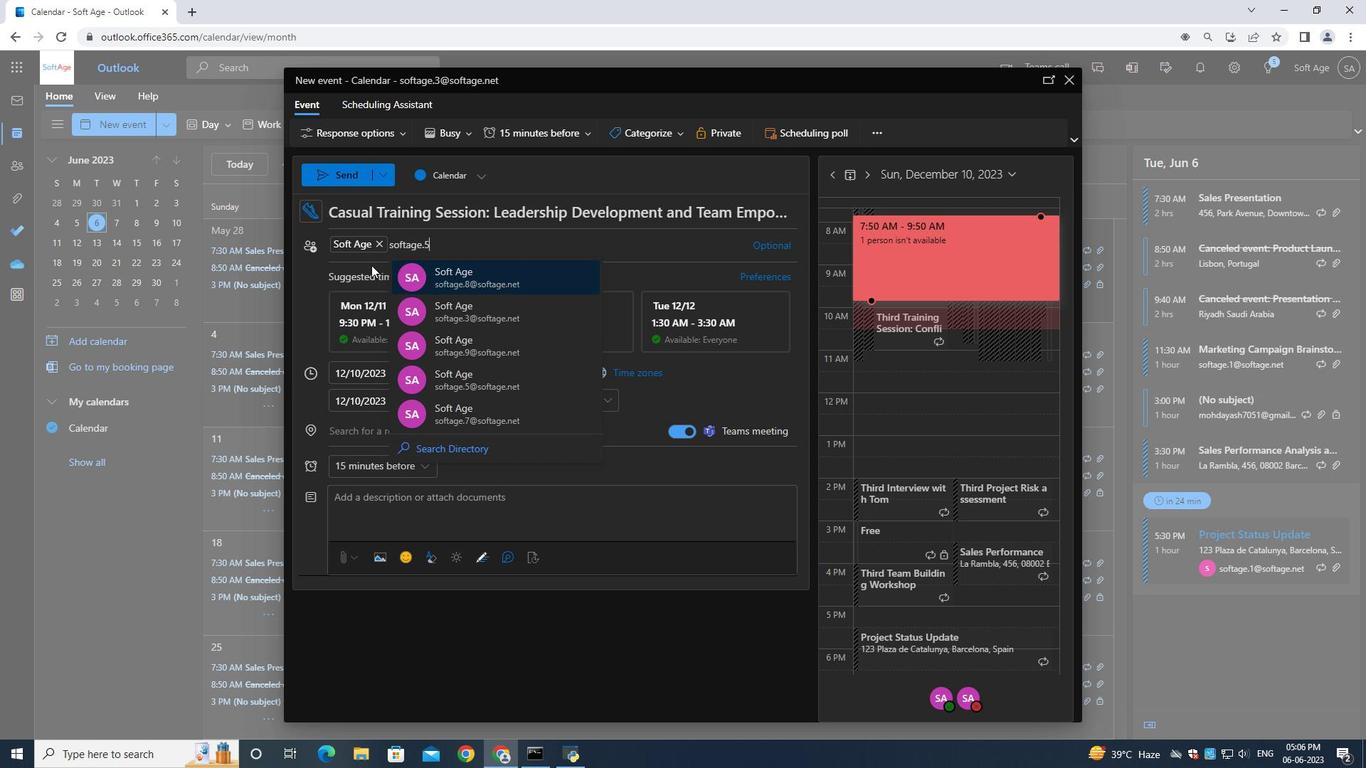 
Action: Key pressed <Key.shift>@softage.net
Screenshot: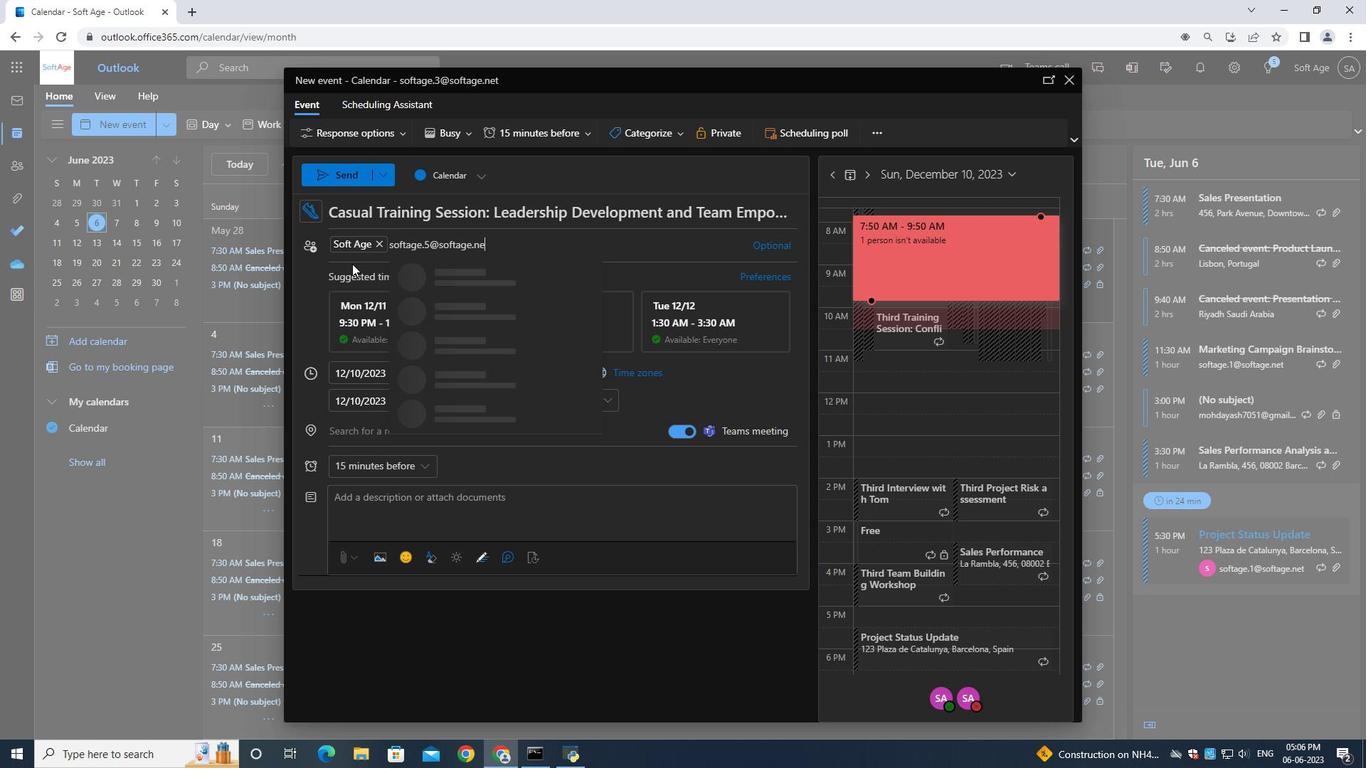 
Action: Mouse moved to (436, 277)
Screenshot: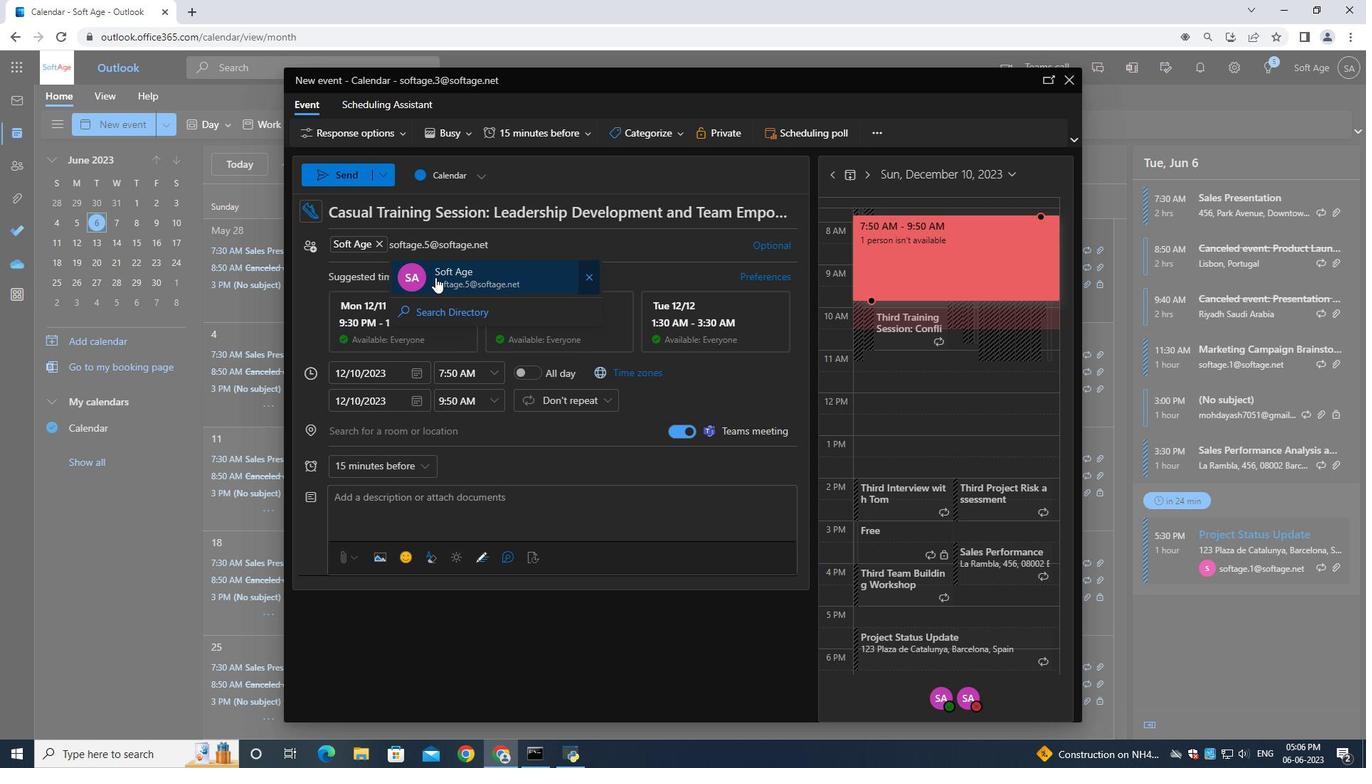 
Action: Mouse pressed left at (436, 277)
Screenshot: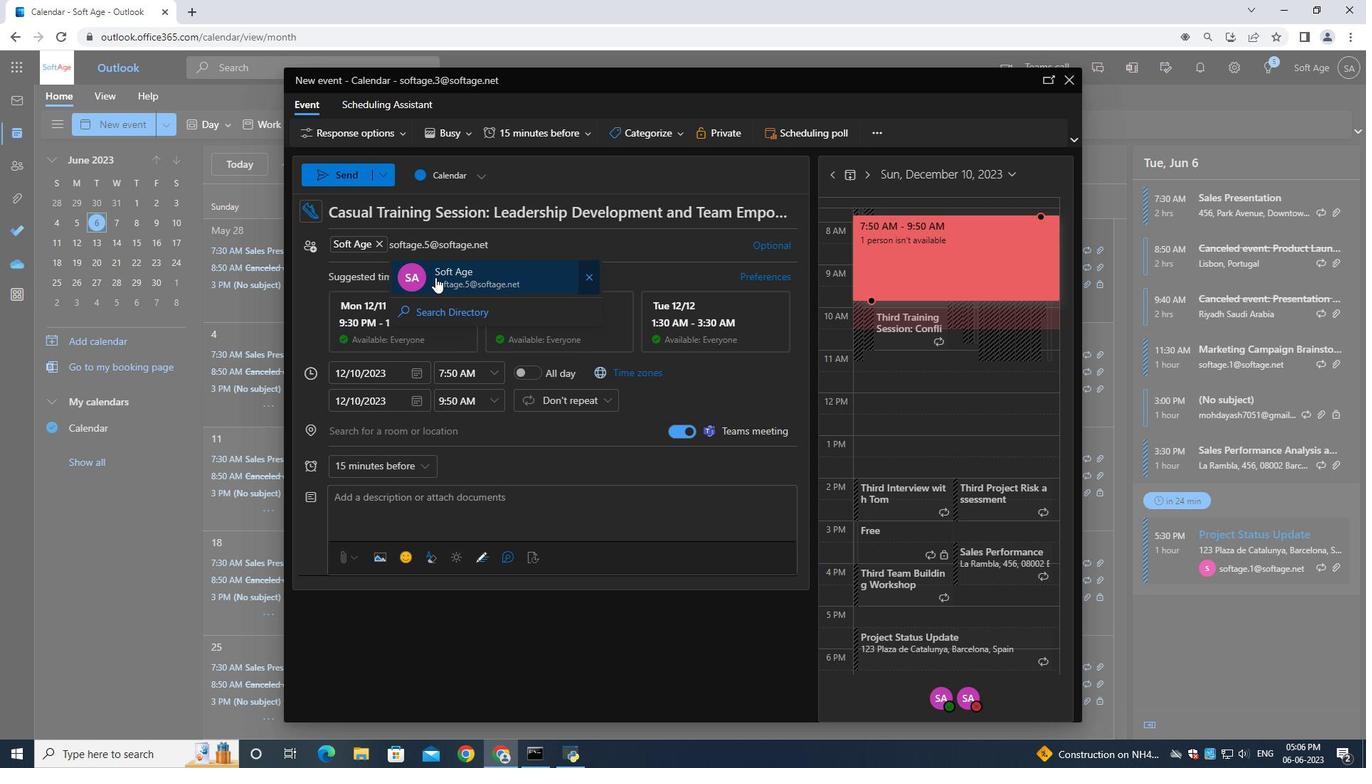 
Action: Mouse moved to (397, 461)
Screenshot: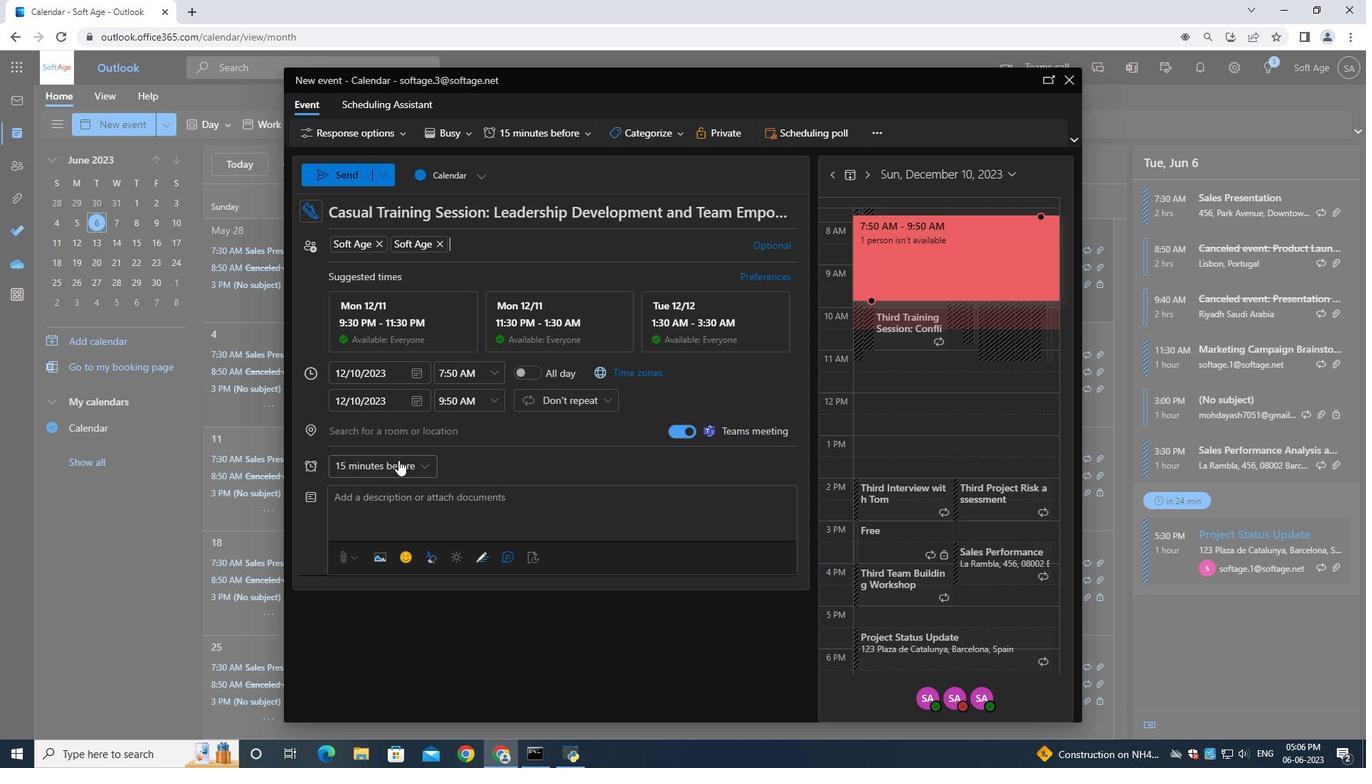 
Action: Mouse pressed left at (397, 461)
Screenshot: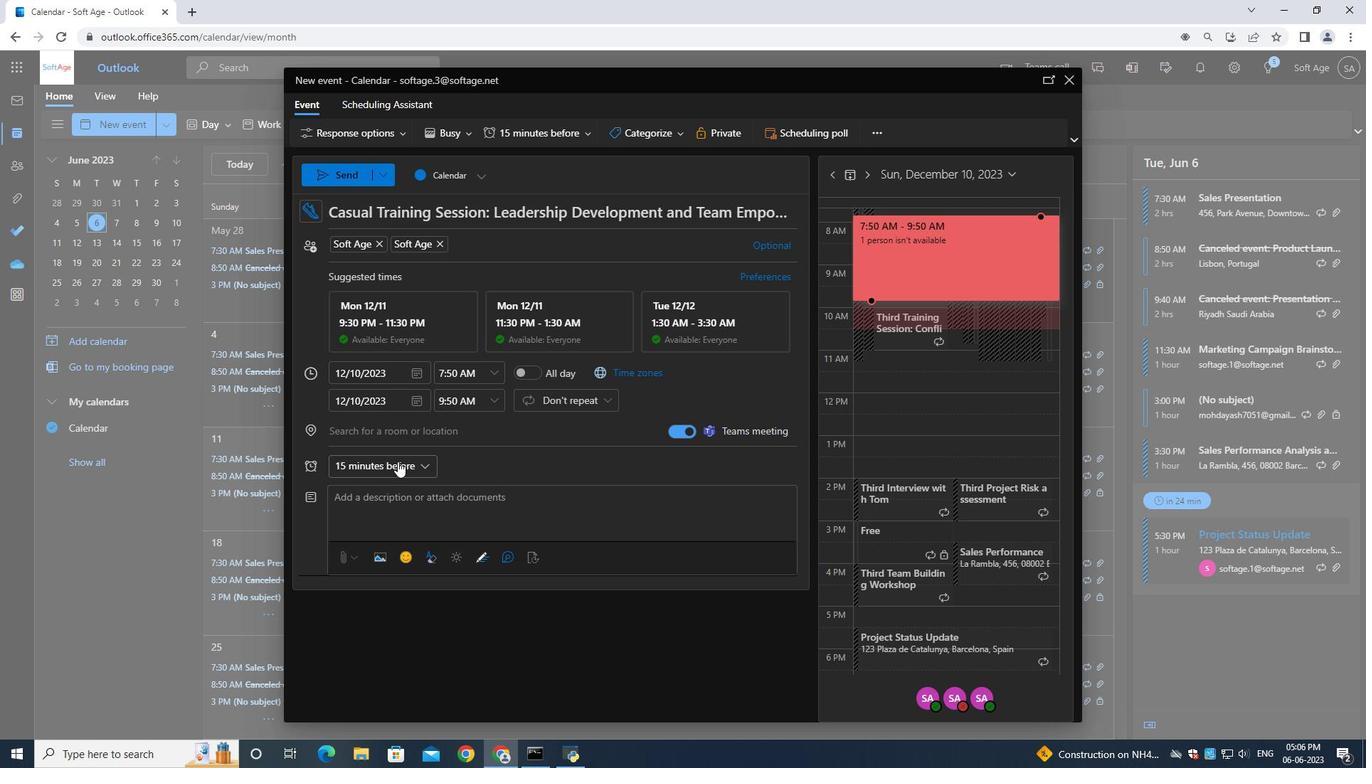 
Action: Mouse moved to (397, 461)
Screenshot: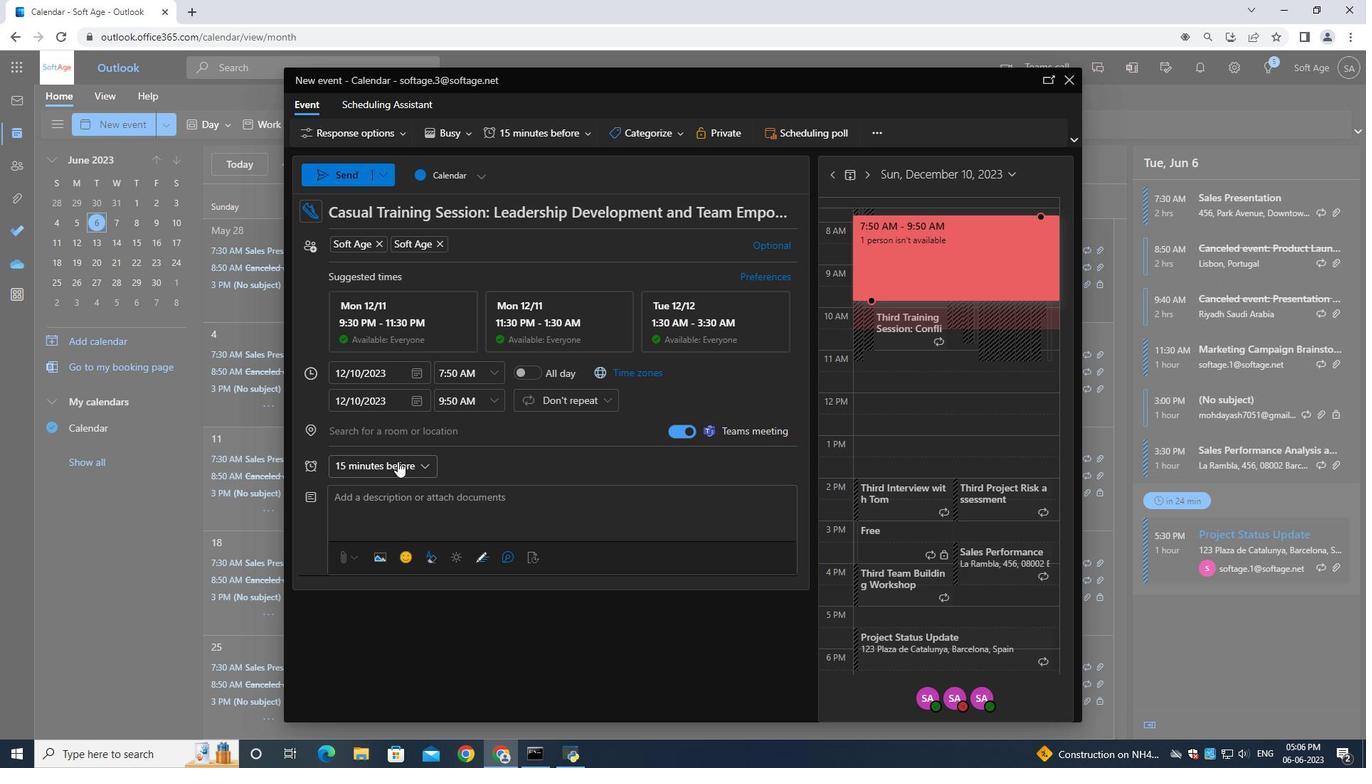 
Action: Mouse pressed left at (397, 461)
Screenshot: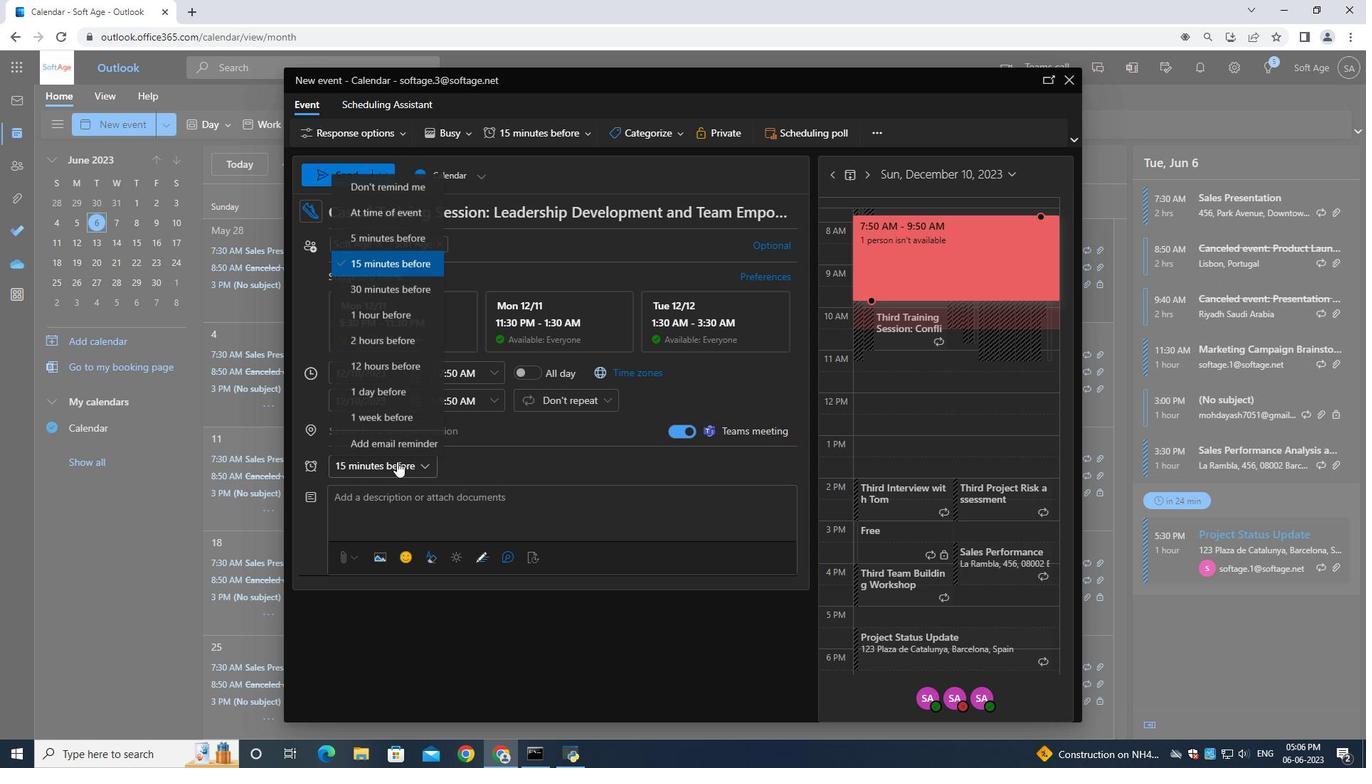 
Action: Mouse moved to (348, 182)
Screenshot: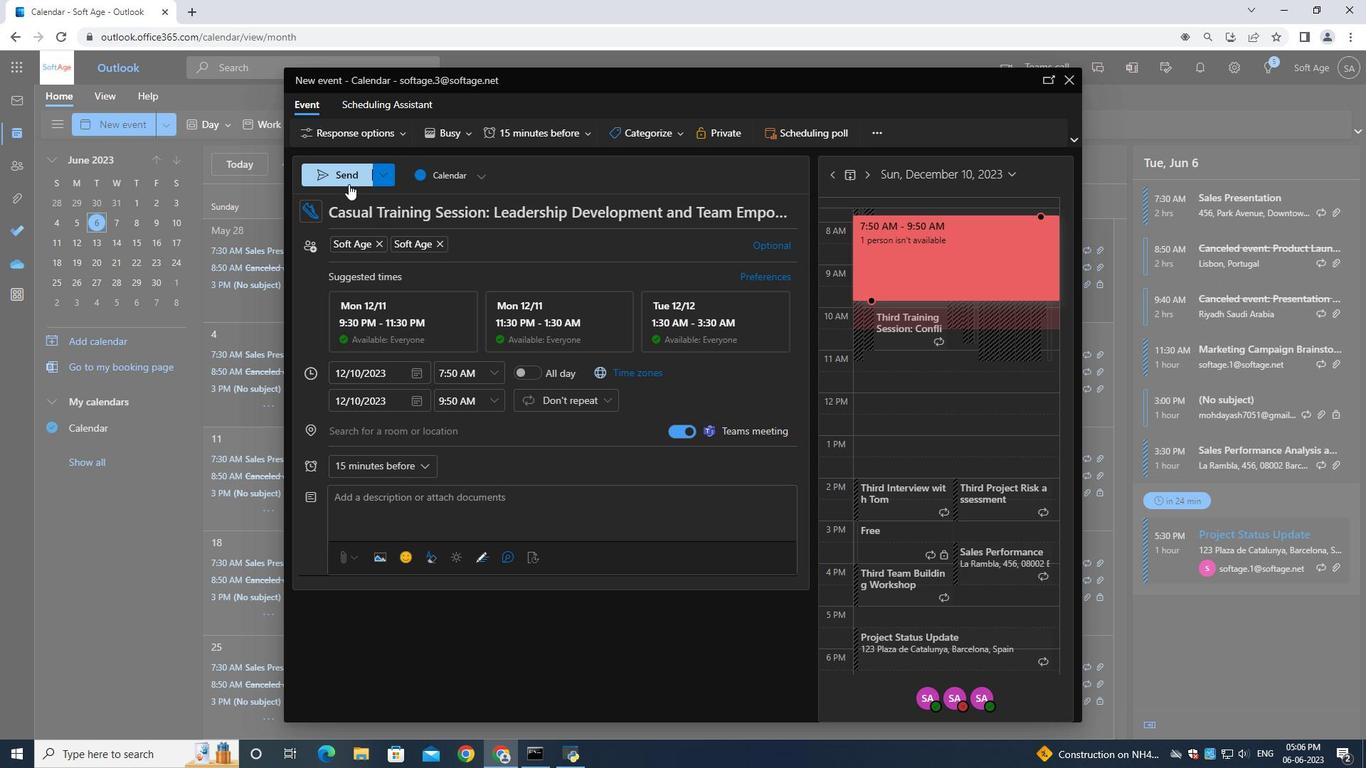 
Action: Mouse pressed left at (348, 182)
Screenshot: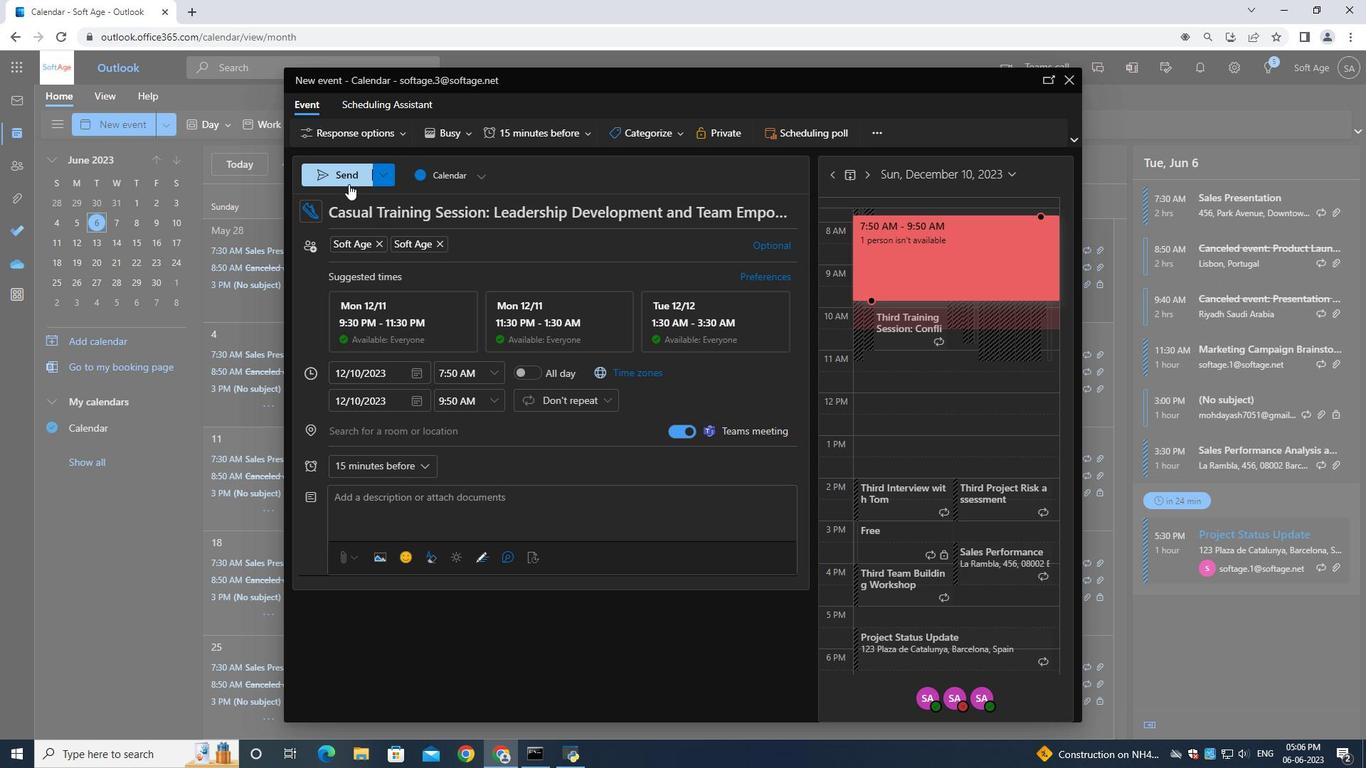 
Action: Mouse moved to (349, 180)
Screenshot: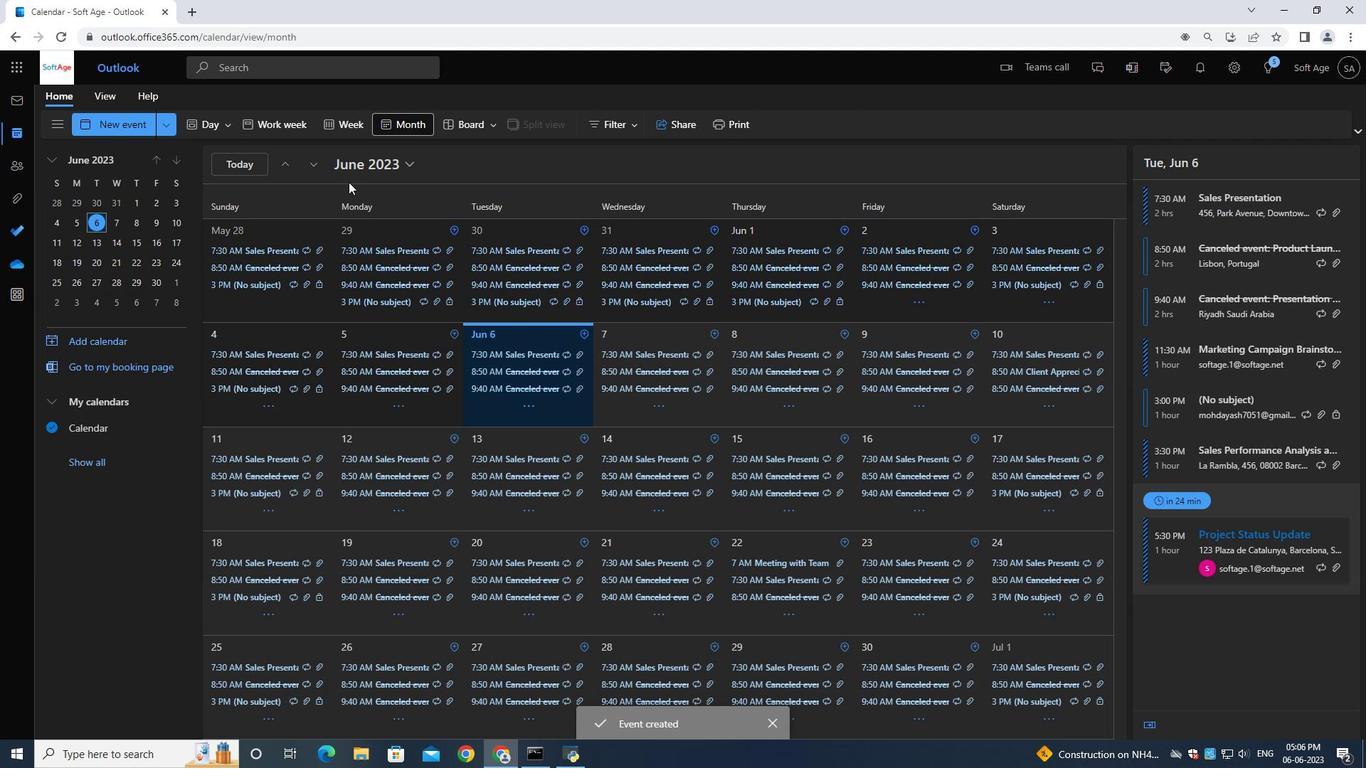 
